 Task: Find connections with filter location Nabīnagar with filter topic #whatinspiresmewith filter profile language English with filter current company YRF-Yash Raj Films with filter school Madhav Institute of Technology and Science, Gwalior with filter industry Wineries with filter service category Print Design with filter keywords title Electrical Engineer
Action: Mouse moved to (483, 79)
Screenshot: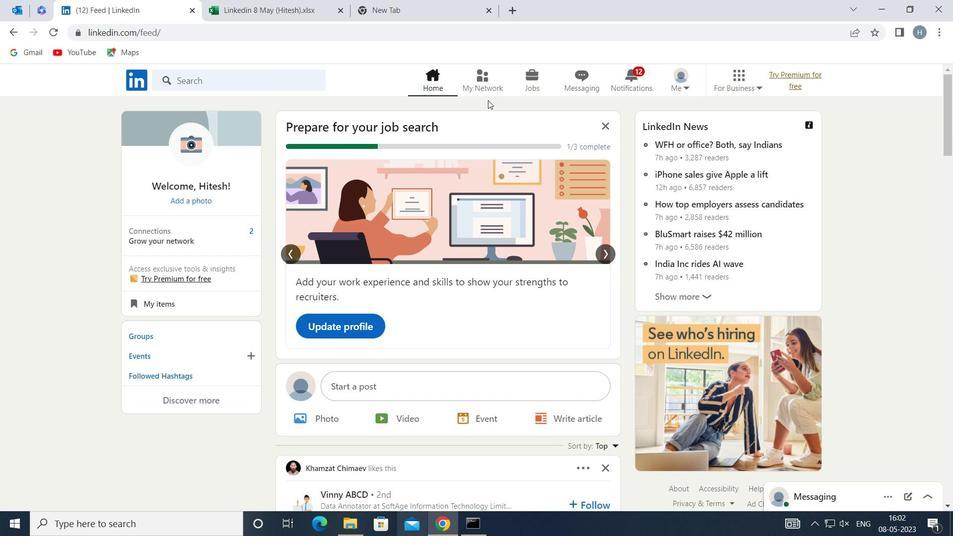
Action: Mouse pressed left at (483, 79)
Screenshot: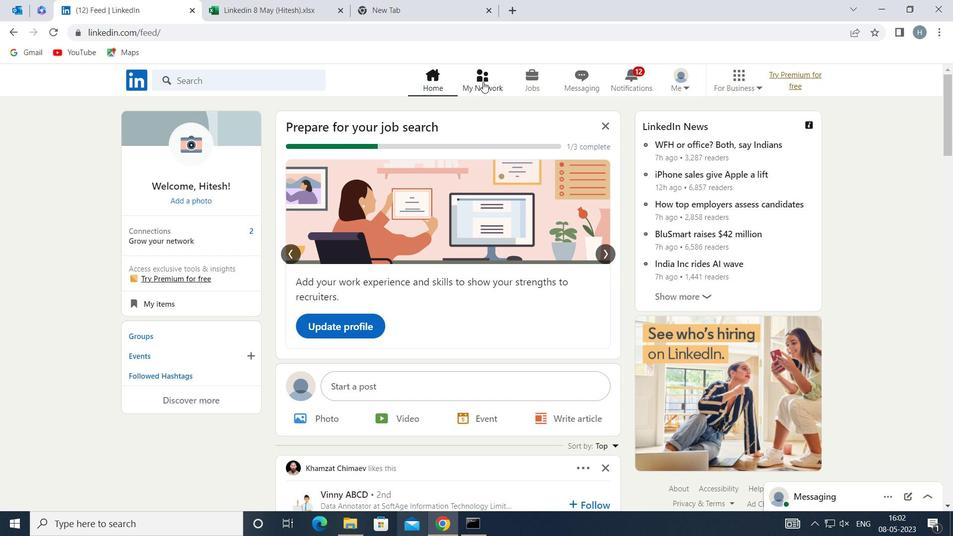 
Action: Mouse moved to (277, 149)
Screenshot: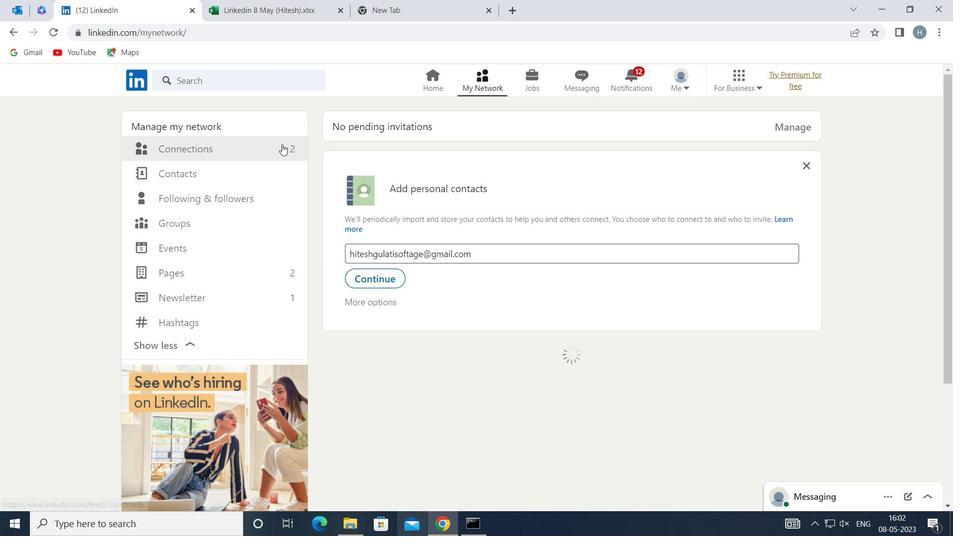 
Action: Mouse pressed left at (277, 149)
Screenshot: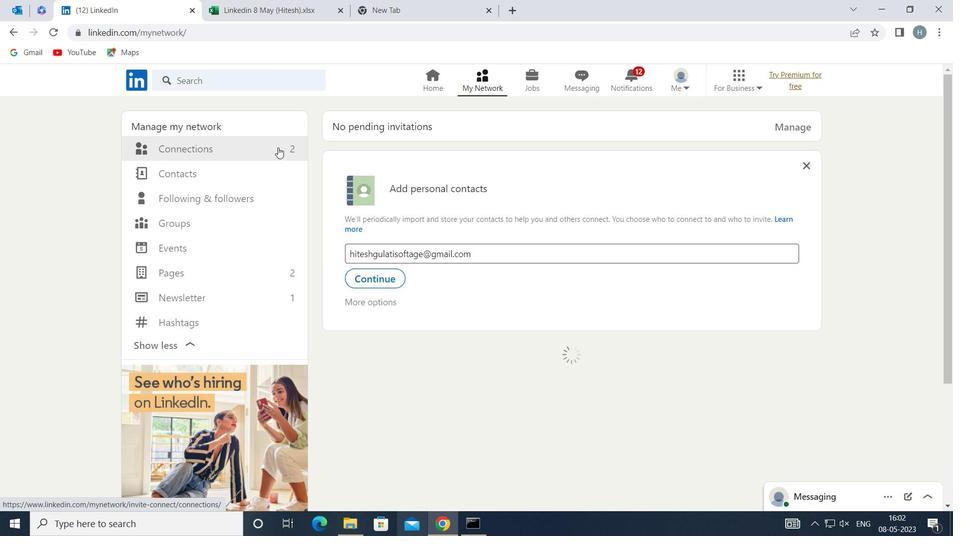 
Action: Mouse moved to (556, 148)
Screenshot: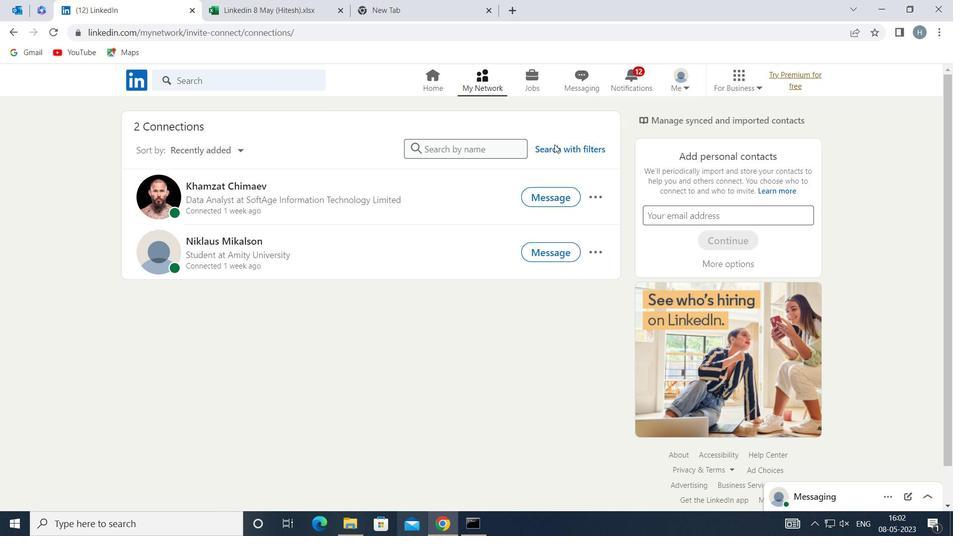 
Action: Mouse pressed left at (556, 148)
Screenshot: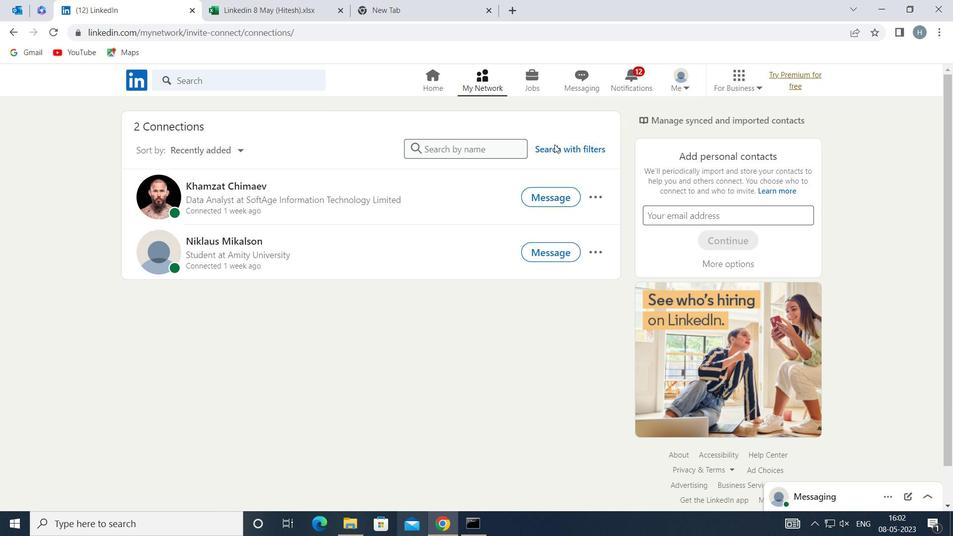 
Action: Mouse moved to (510, 122)
Screenshot: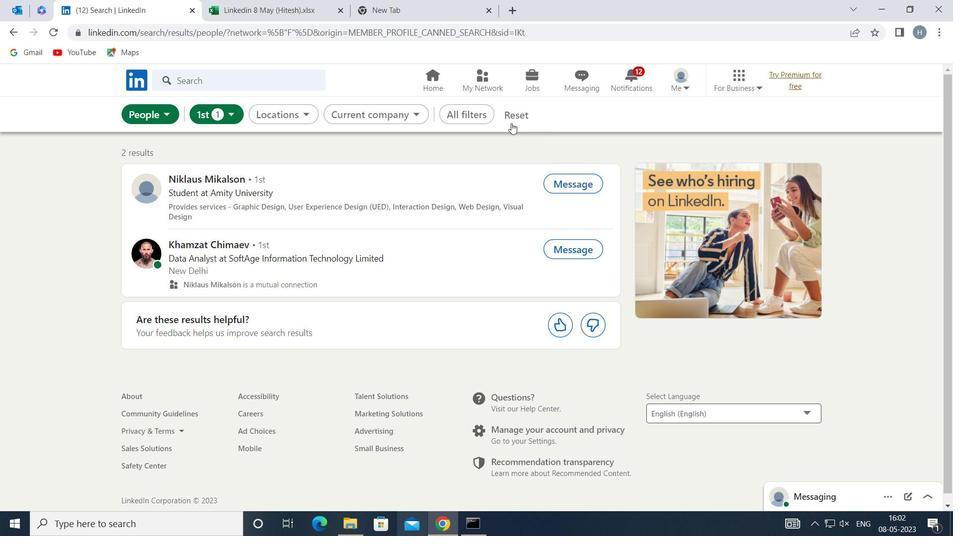
Action: Mouse pressed left at (510, 122)
Screenshot: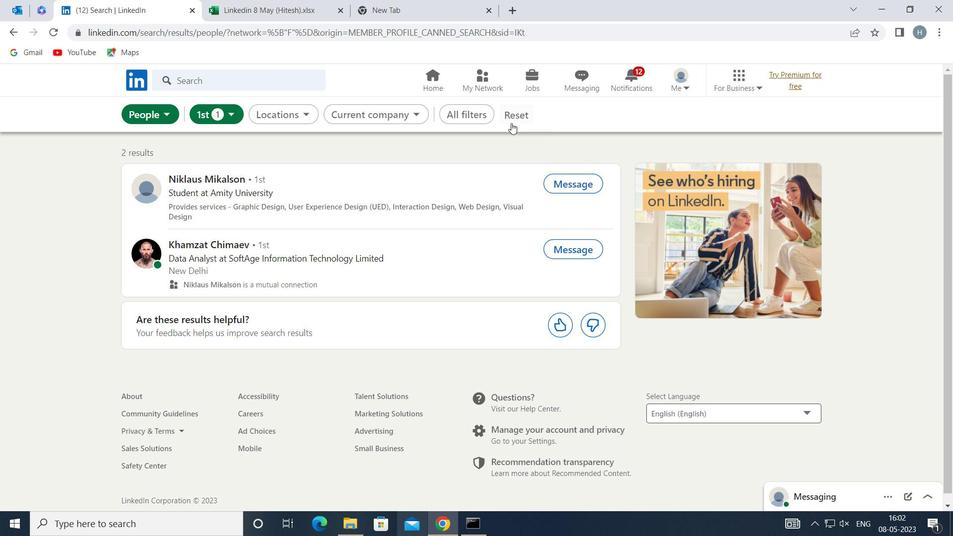 
Action: Mouse moved to (502, 116)
Screenshot: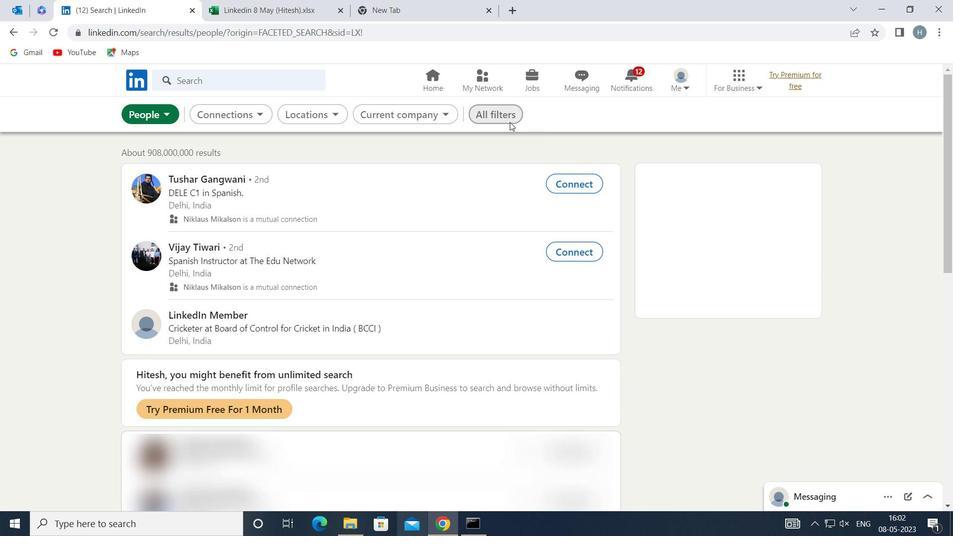 
Action: Mouse pressed left at (502, 116)
Screenshot: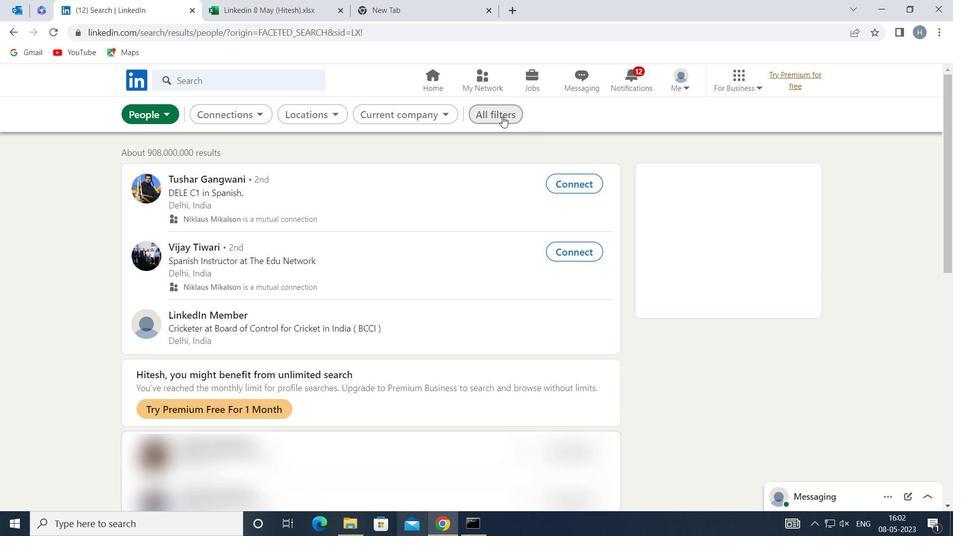 
Action: Mouse moved to (760, 230)
Screenshot: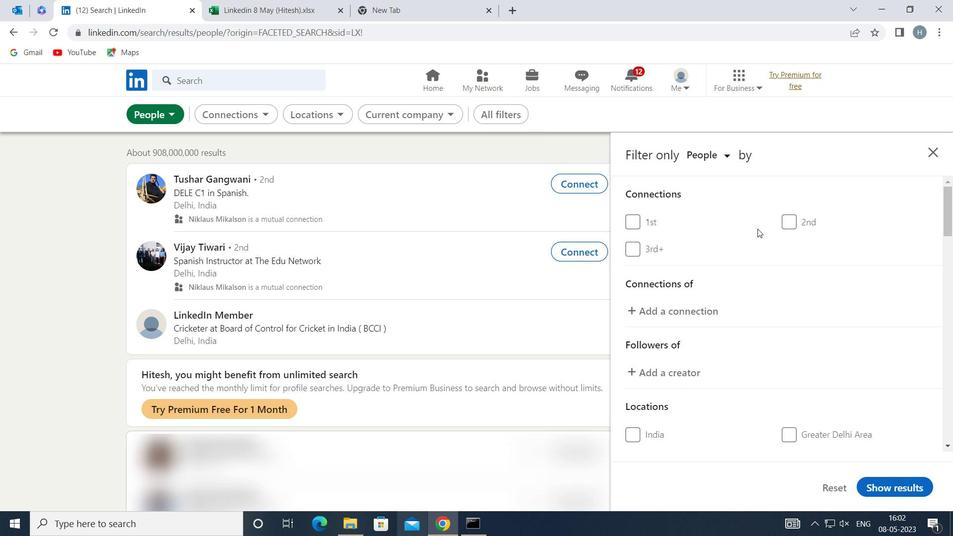 
Action: Mouse scrolled (760, 229) with delta (0, 0)
Screenshot: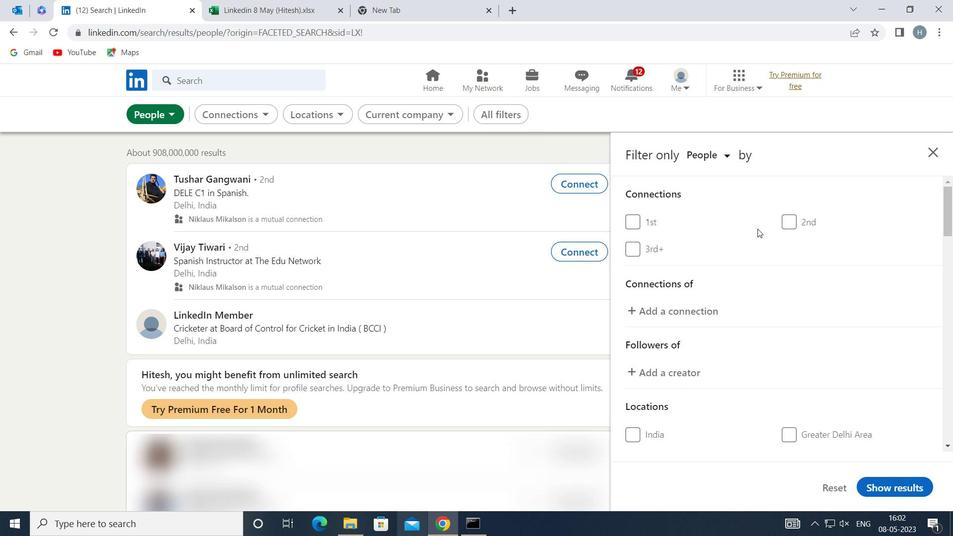 
Action: Mouse scrolled (760, 229) with delta (0, 0)
Screenshot: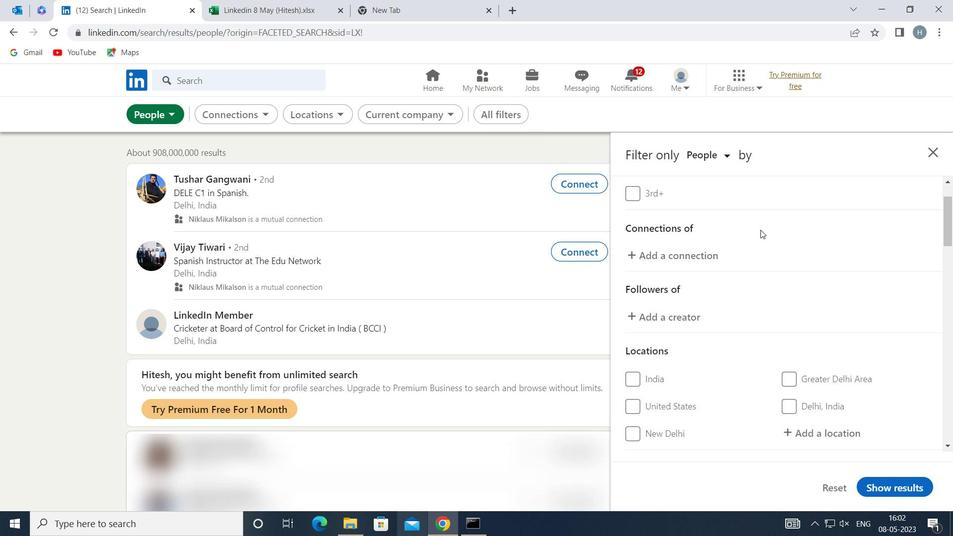 
Action: Mouse moved to (760, 230)
Screenshot: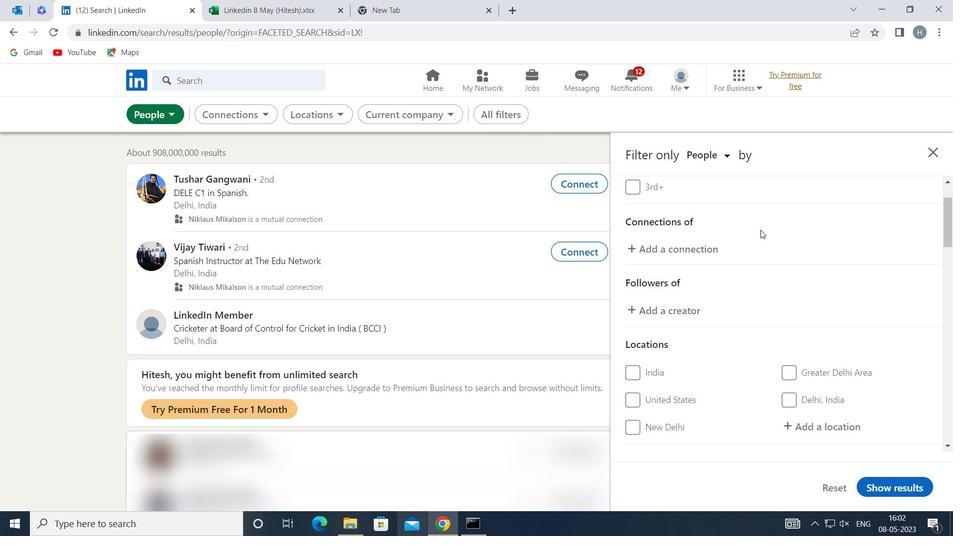 
Action: Mouse scrolled (760, 230) with delta (0, 0)
Screenshot: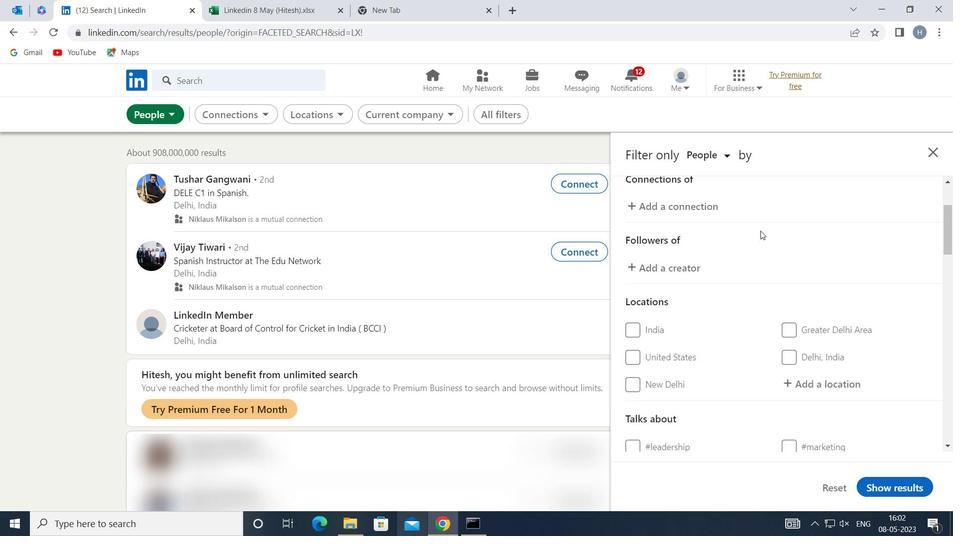 
Action: Mouse moved to (815, 299)
Screenshot: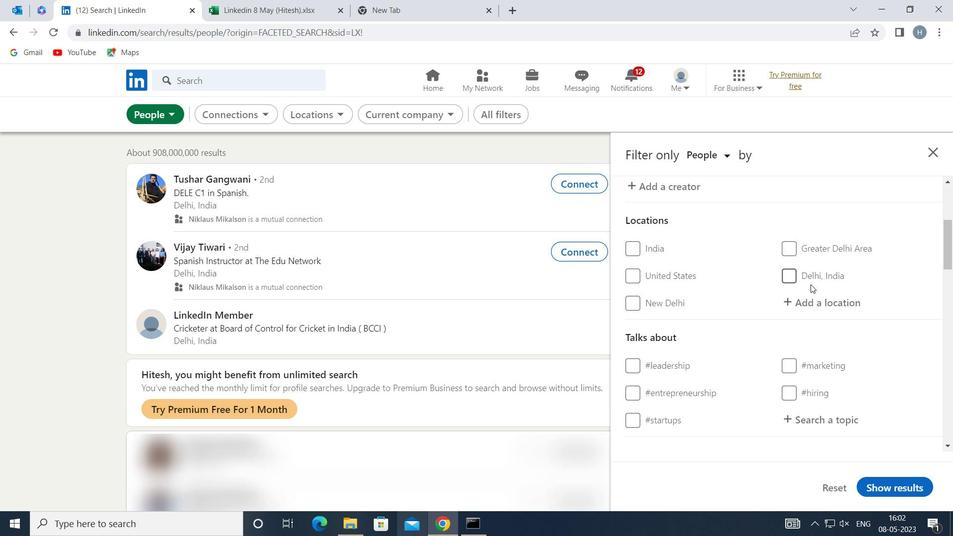 
Action: Mouse pressed left at (815, 299)
Screenshot: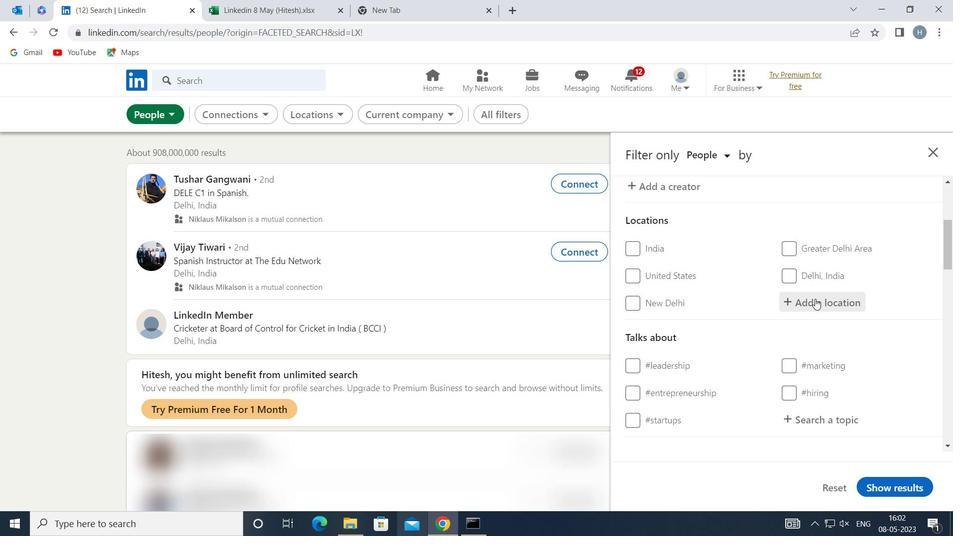 
Action: Key pressed <Key.shift>NABINAGAR
Screenshot: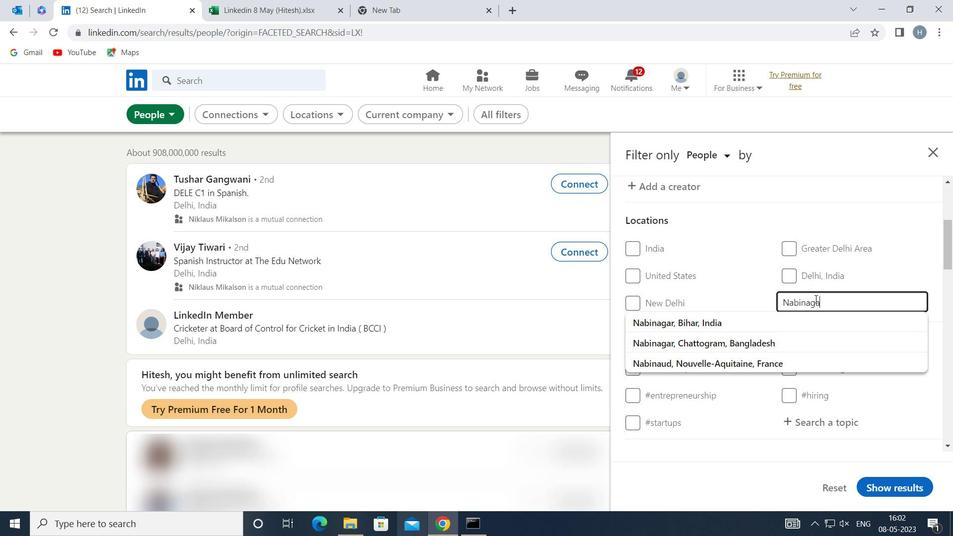 
Action: Mouse moved to (900, 257)
Screenshot: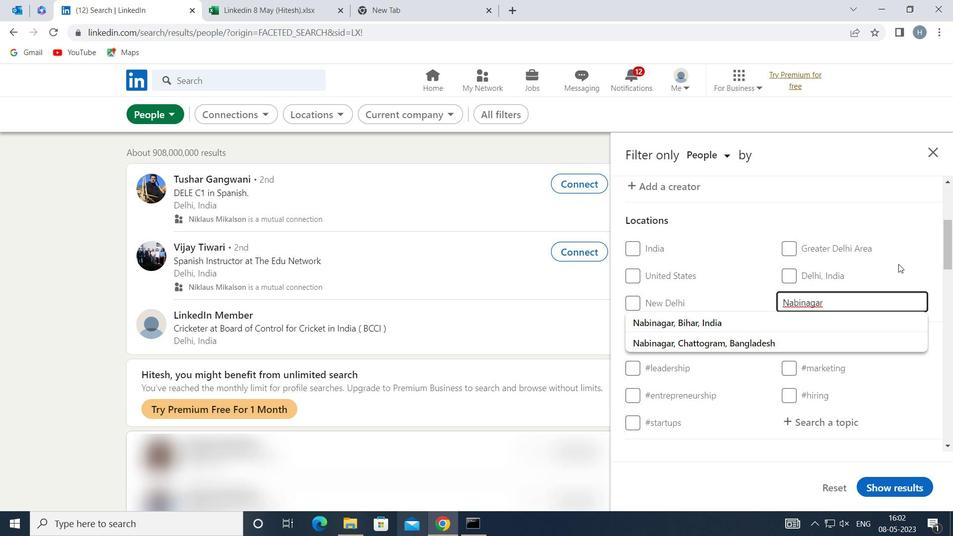 
Action: Mouse pressed left at (900, 257)
Screenshot: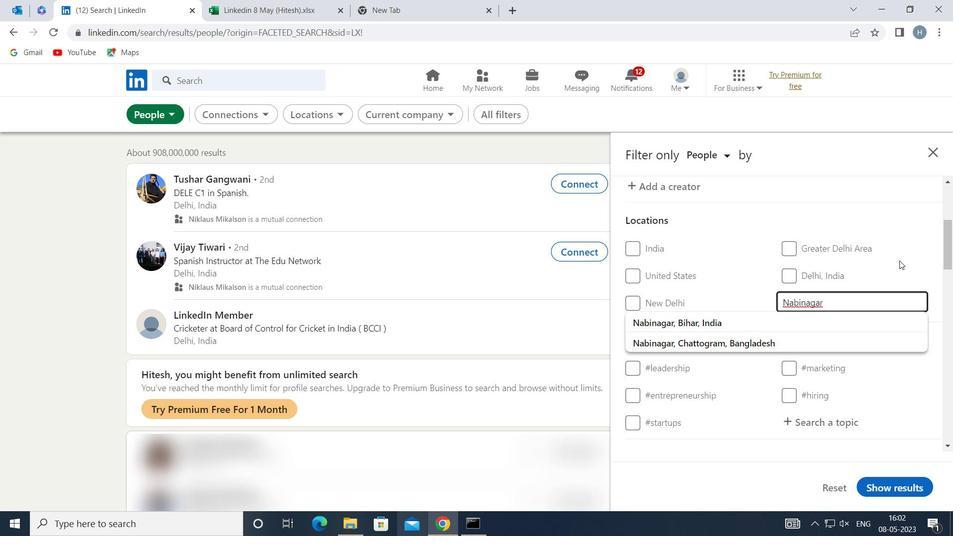 
Action: Mouse moved to (879, 266)
Screenshot: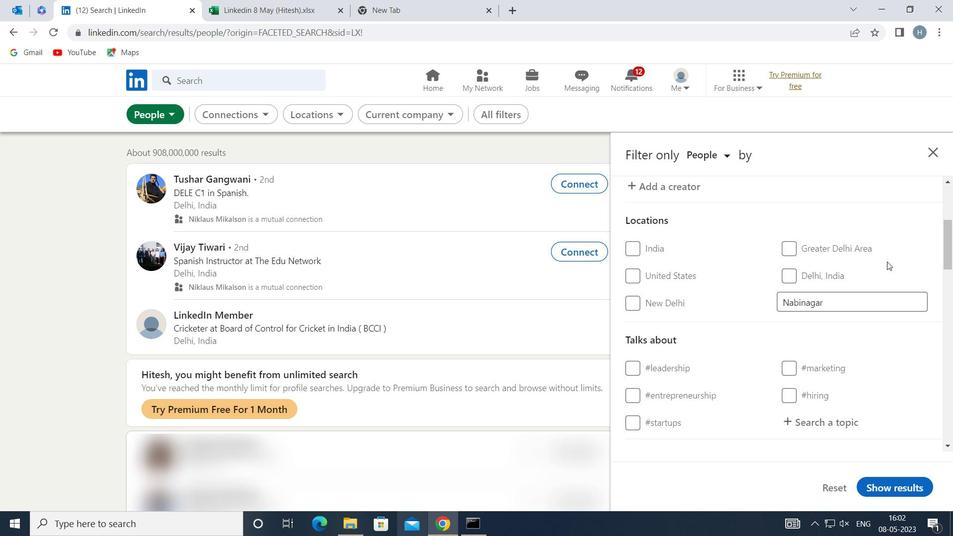 
Action: Mouse scrolled (879, 266) with delta (0, 0)
Screenshot: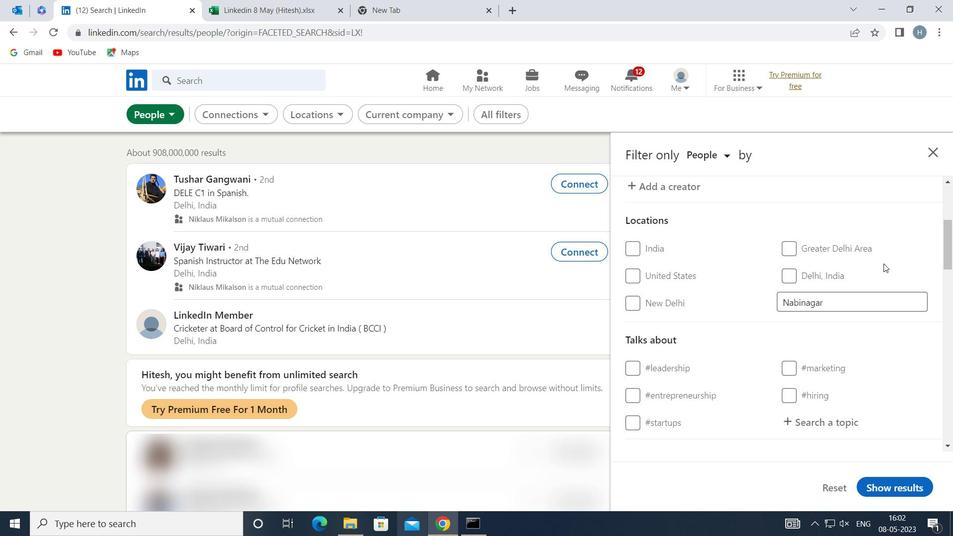 
Action: Mouse moved to (878, 268)
Screenshot: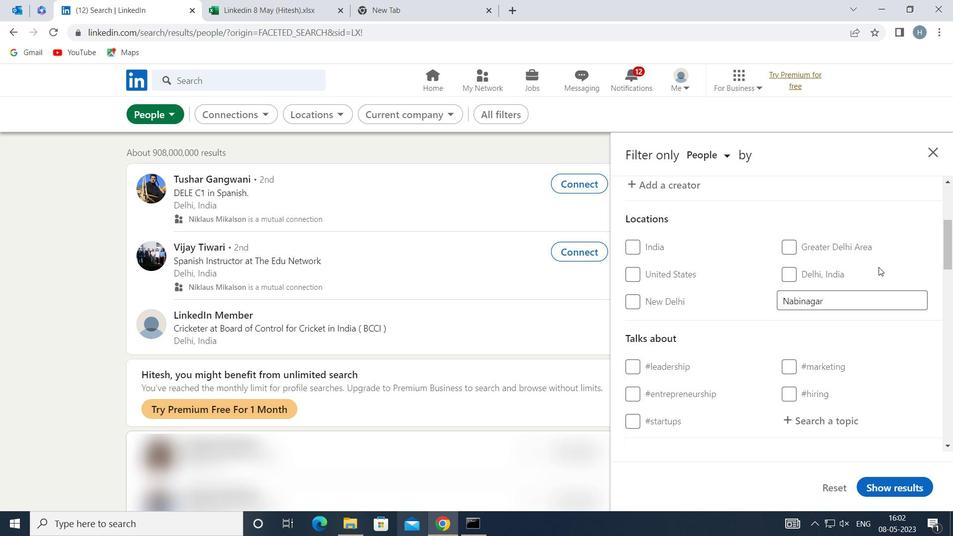 
Action: Mouse scrolled (878, 268) with delta (0, 0)
Screenshot: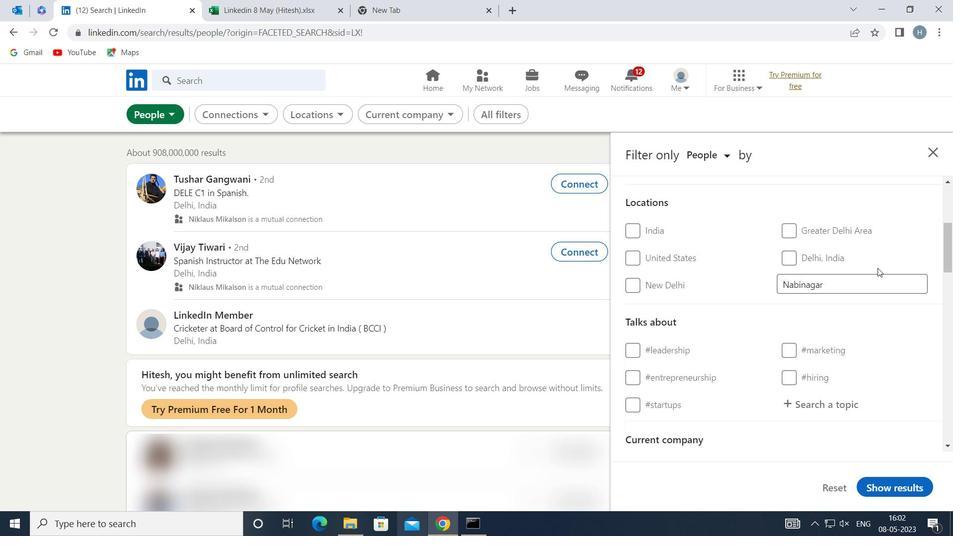 
Action: Mouse moved to (847, 294)
Screenshot: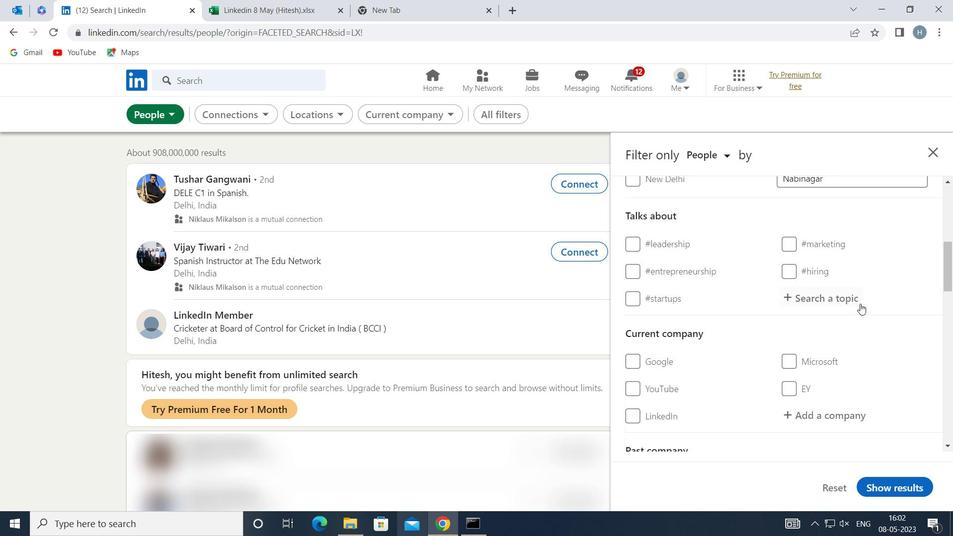 
Action: Mouse pressed left at (847, 294)
Screenshot: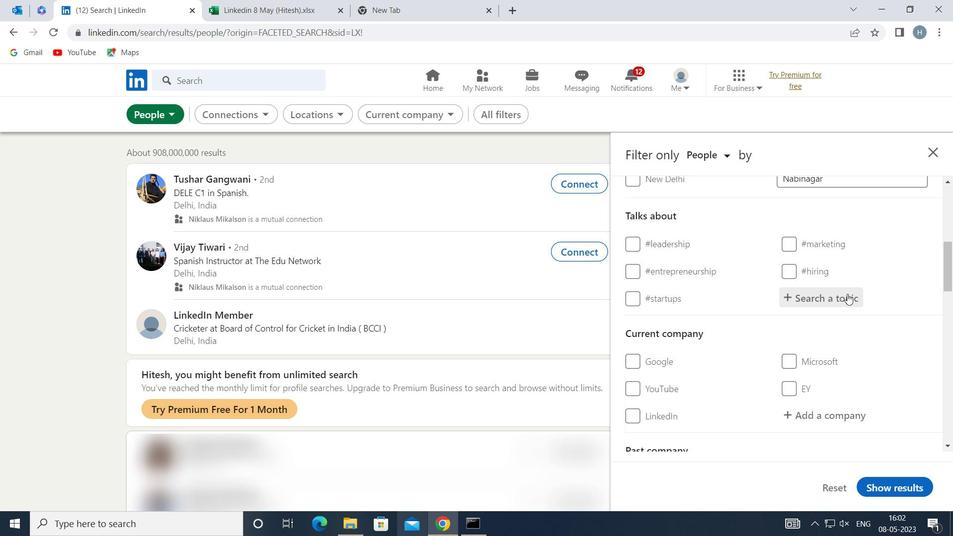 
Action: Key pressed <Key.shift>WHATINSPIRESME
Screenshot: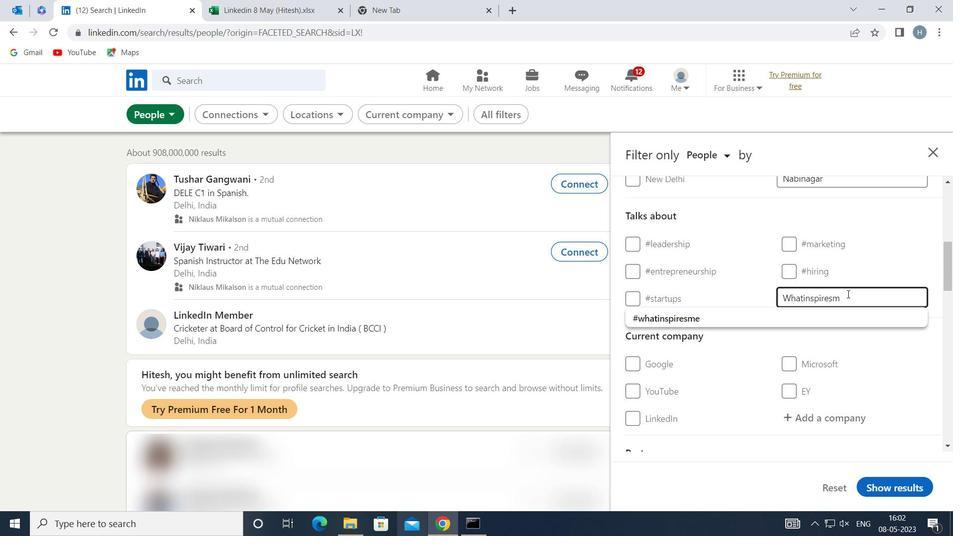 
Action: Mouse moved to (774, 317)
Screenshot: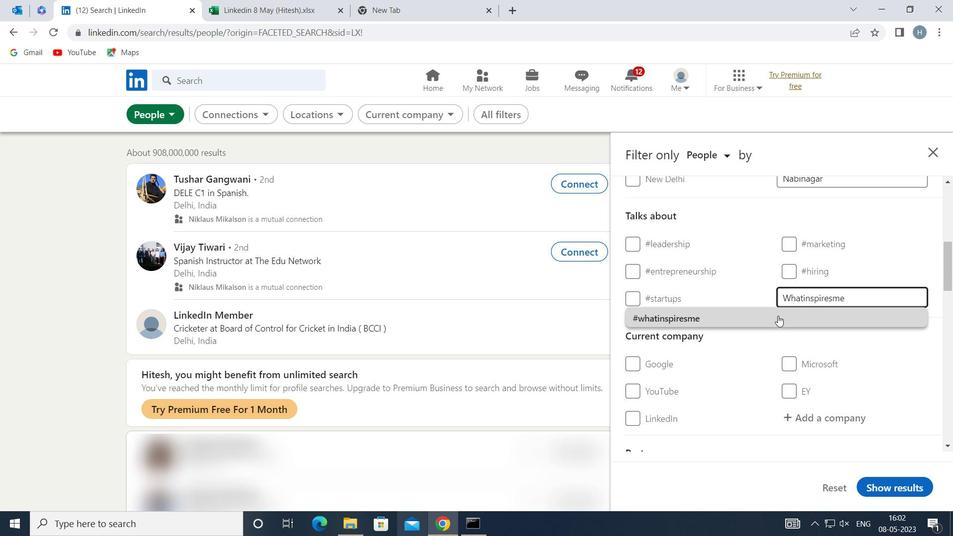 
Action: Mouse pressed left at (774, 317)
Screenshot: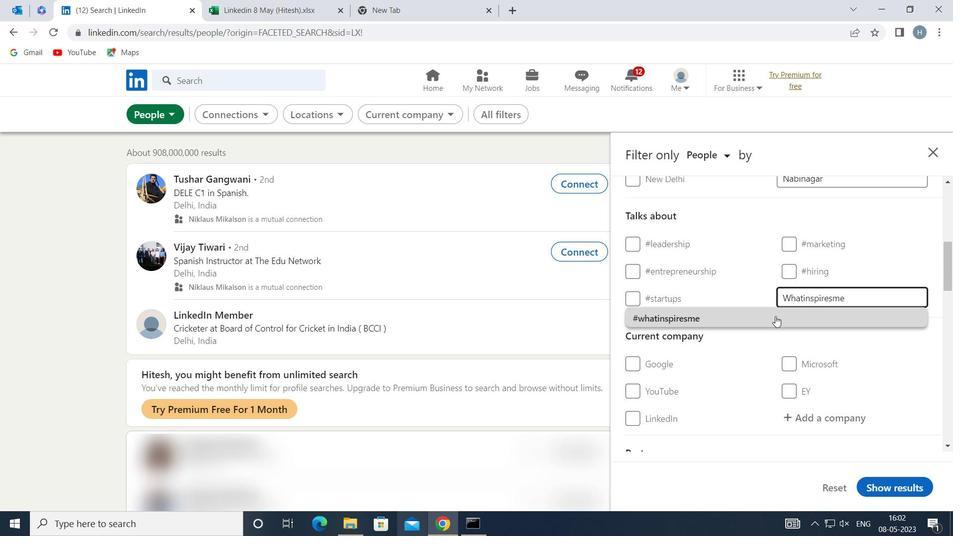 
Action: Mouse moved to (749, 318)
Screenshot: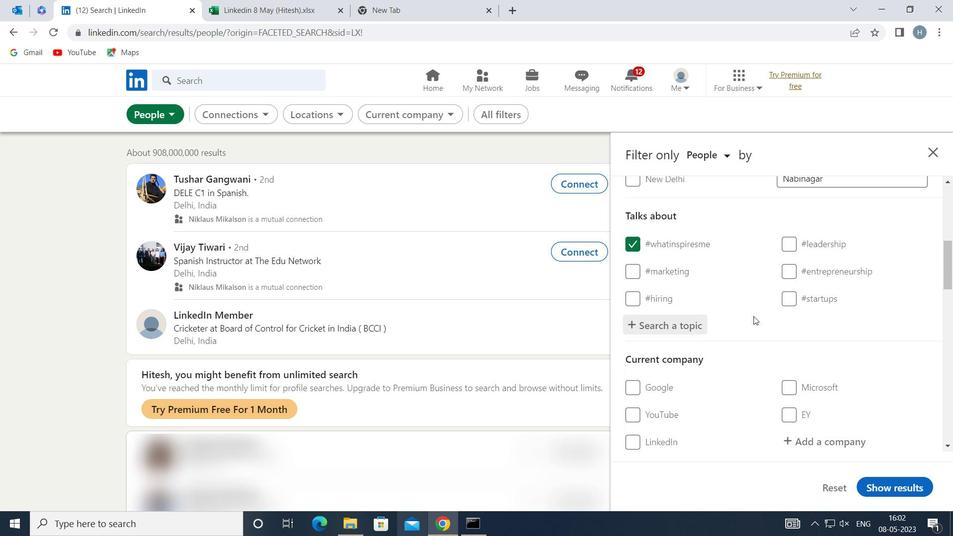 
Action: Mouse scrolled (749, 317) with delta (0, 0)
Screenshot: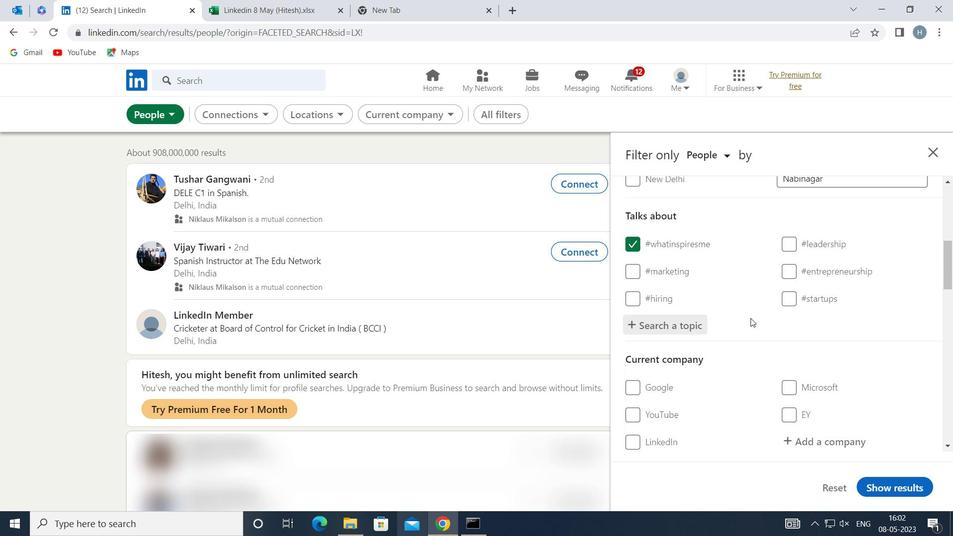 
Action: Mouse moved to (749, 318)
Screenshot: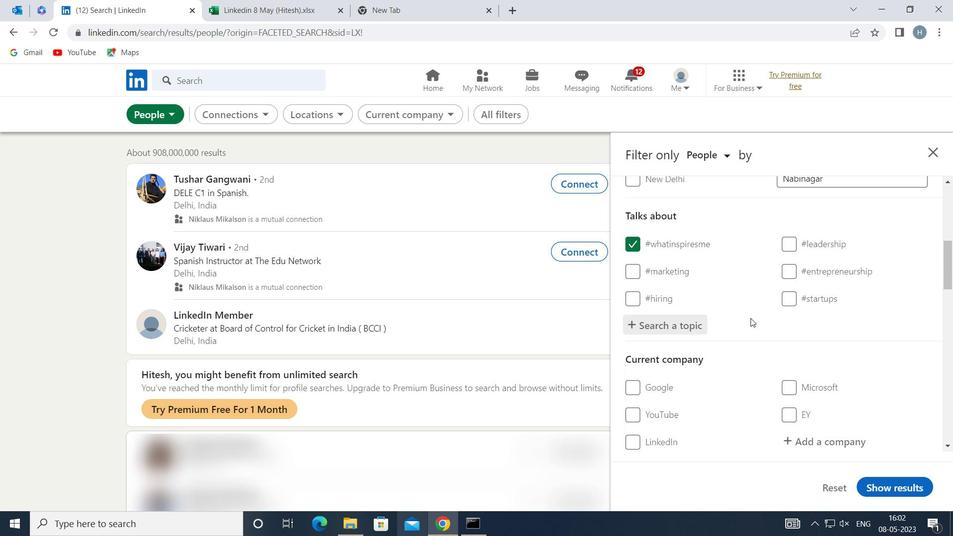 
Action: Mouse scrolled (749, 318) with delta (0, 0)
Screenshot: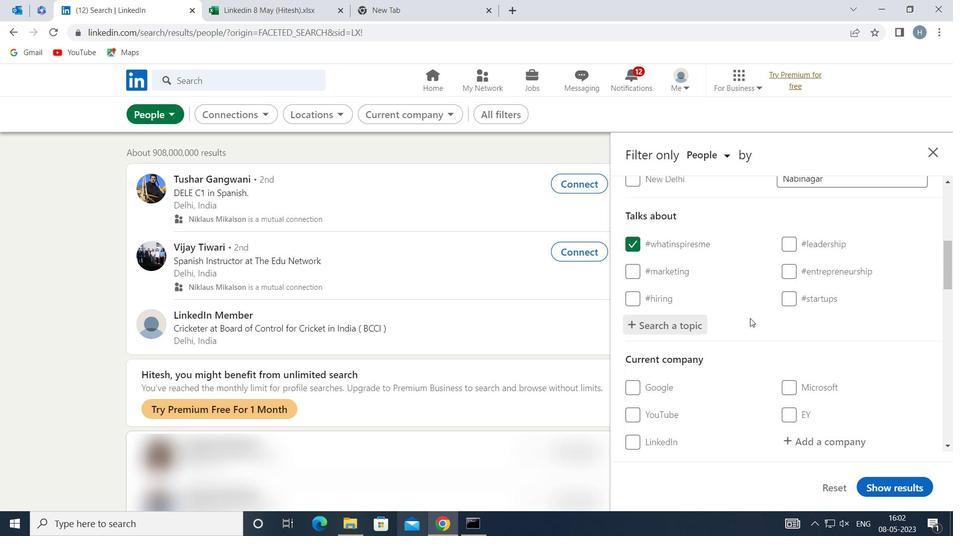 
Action: Mouse scrolled (749, 318) with delta (0, 0)
Screenshot: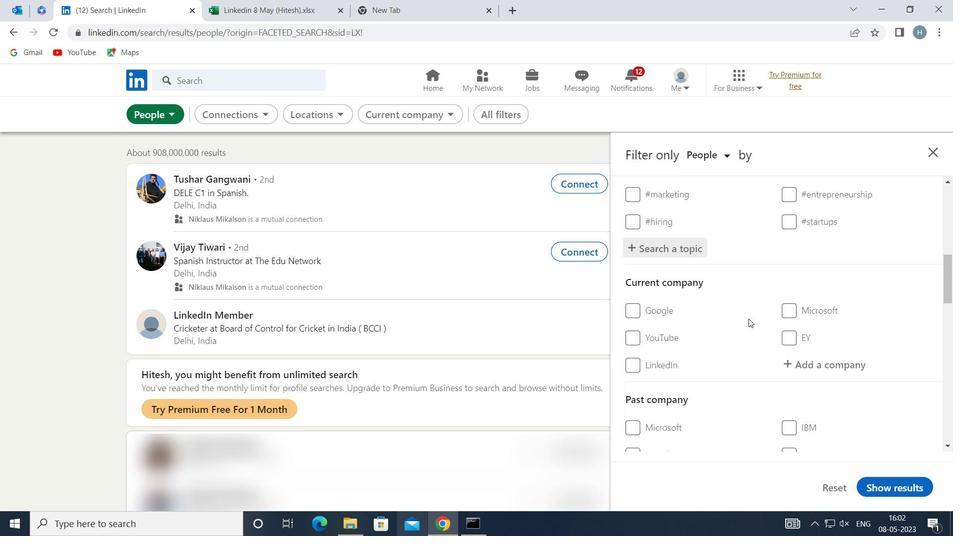 
Action: Mouse moved to (759, 305)
Screenshot: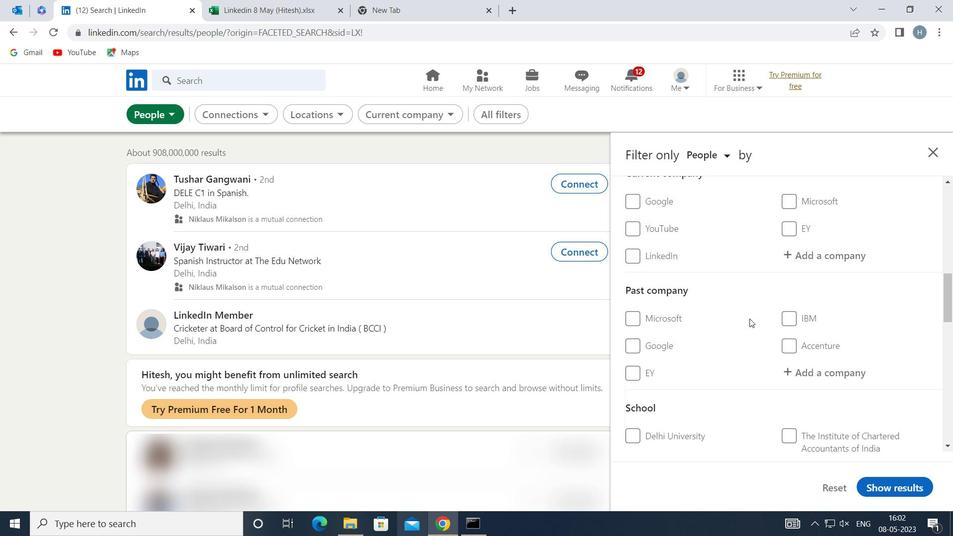 
Action: Mouse scrolled (759, 304) with delta (0, 0)
Screenshot: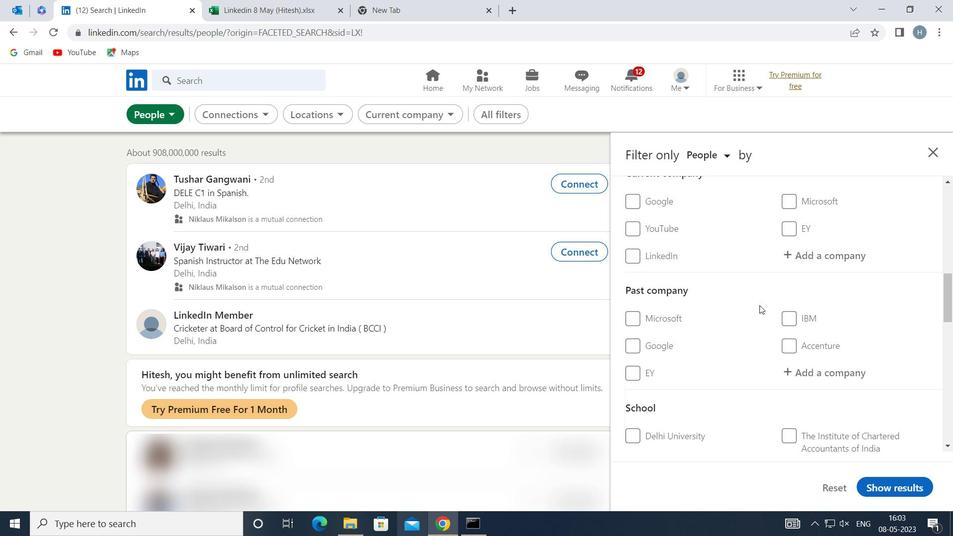 
Action: Mouse scrolled (759, 304) with delta (0, 0)
Screenshot: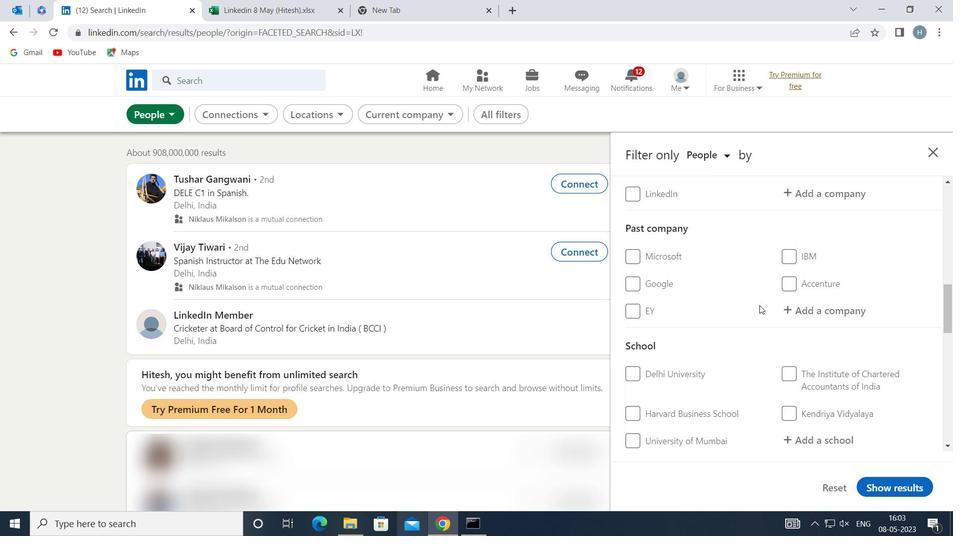 
Action: Mouse scrolled (759, 304) with delta (0, 0)
Screenshot: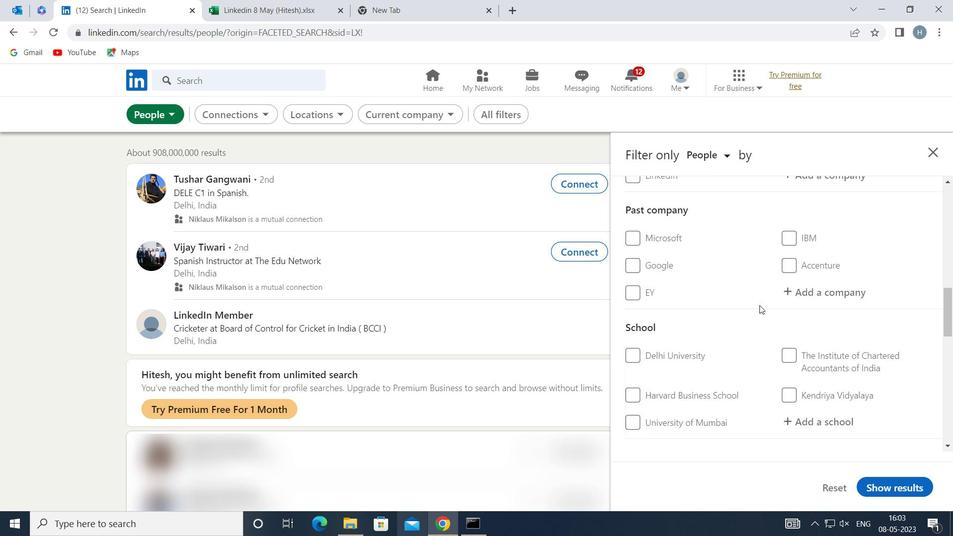 
Action: Mouse scrolled (759, 304) with delta (0, 0)
Screenshot: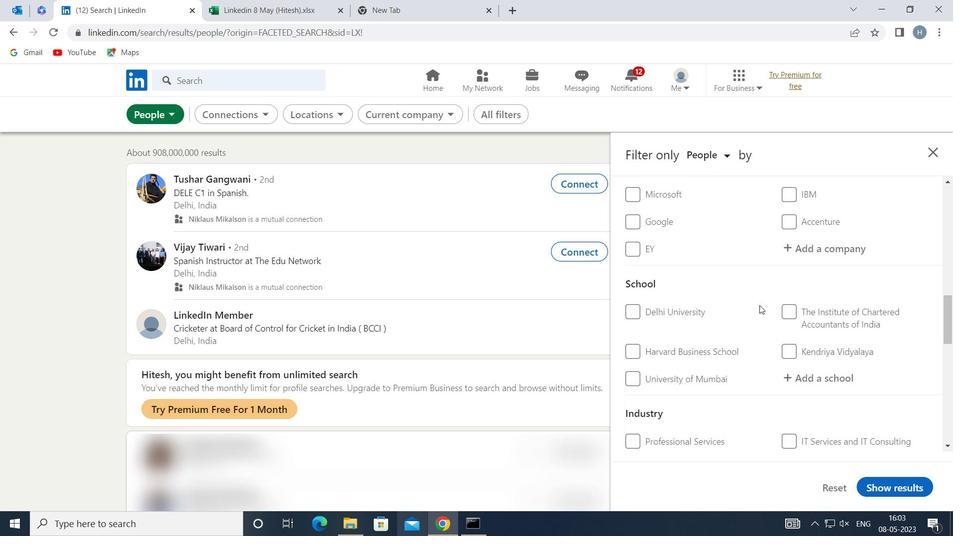 
Action: Mouse scrolled (759, 304) with delta (0, 0)
Screenshot: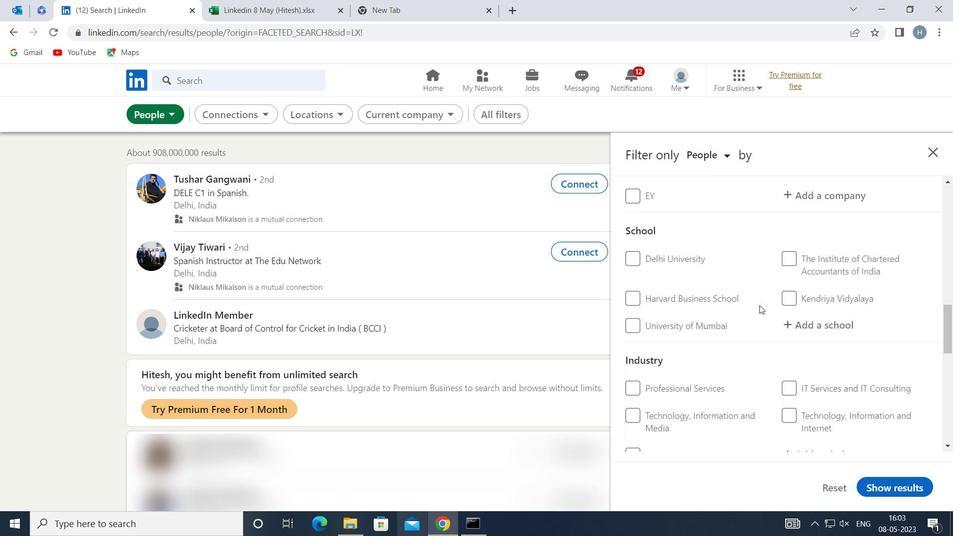 
Action: Mouse moved to (757, 305)
Screenshot: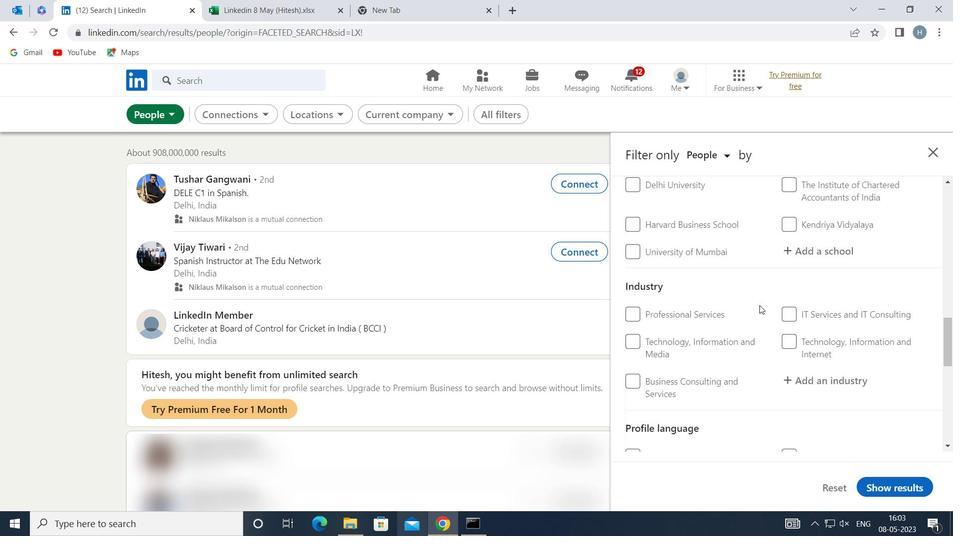 
Action: Mouse scrolled (757, 304) with delta (0, 0)
Screenshot: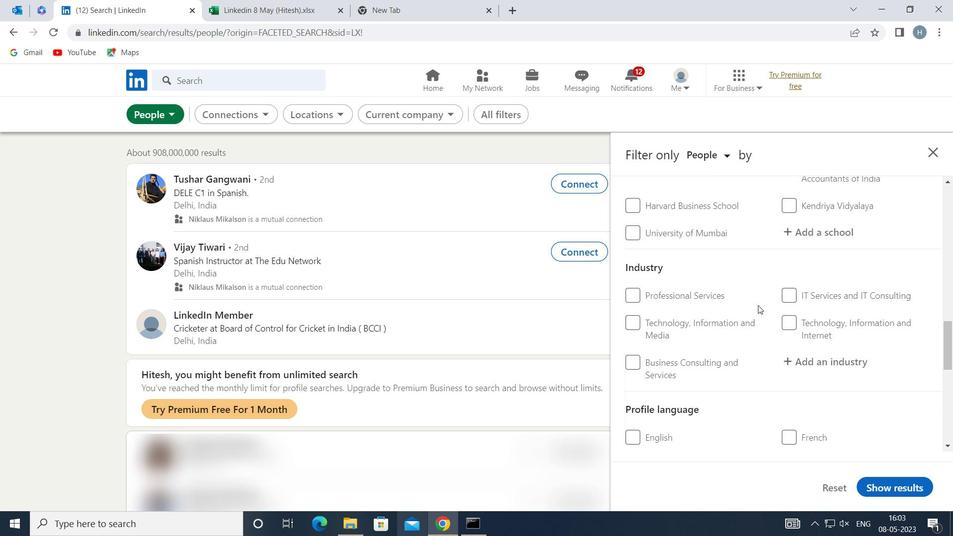
Action: Mouse moved to (636, 333)
Screenshot: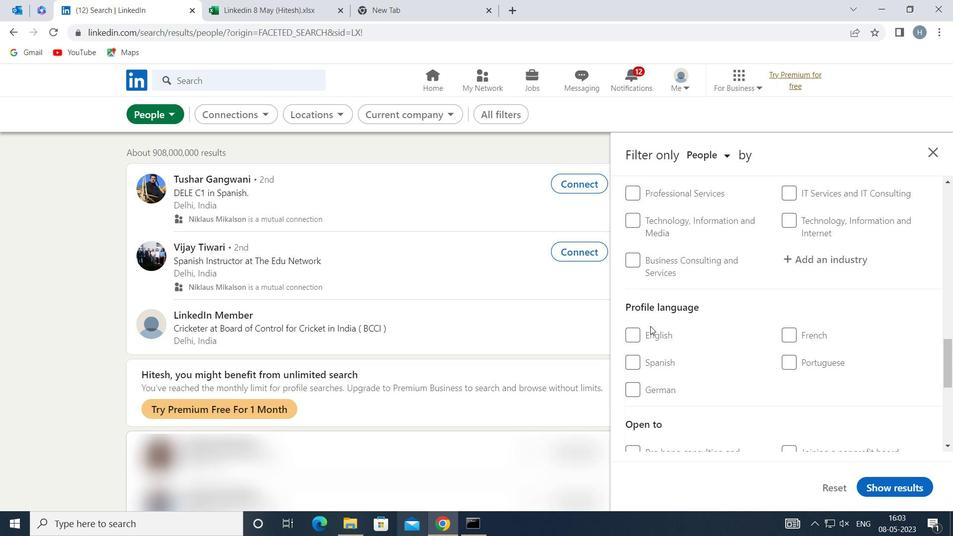 
Action: Mouse pressed left at (636, 333)
Screenshot: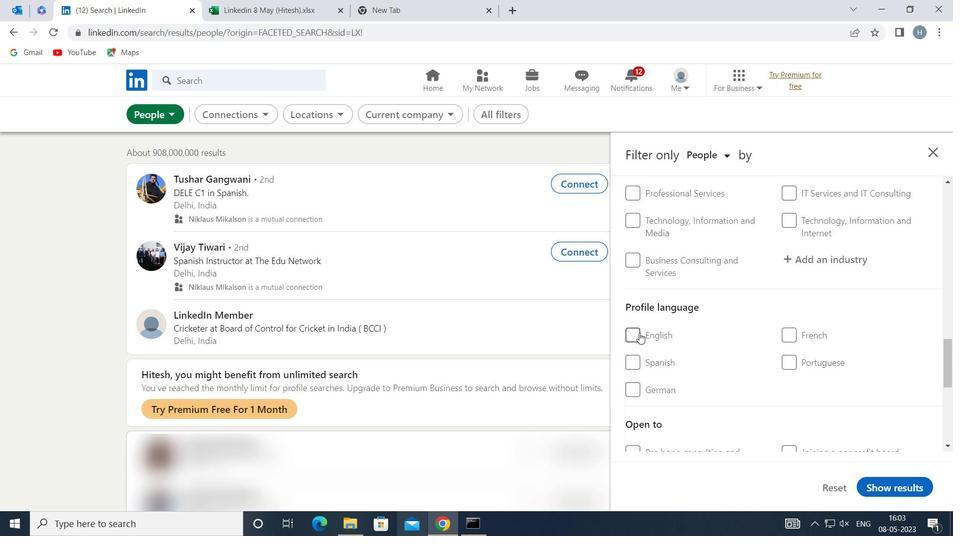 
Action: Mouse moved to (749, 318)
Screenshot: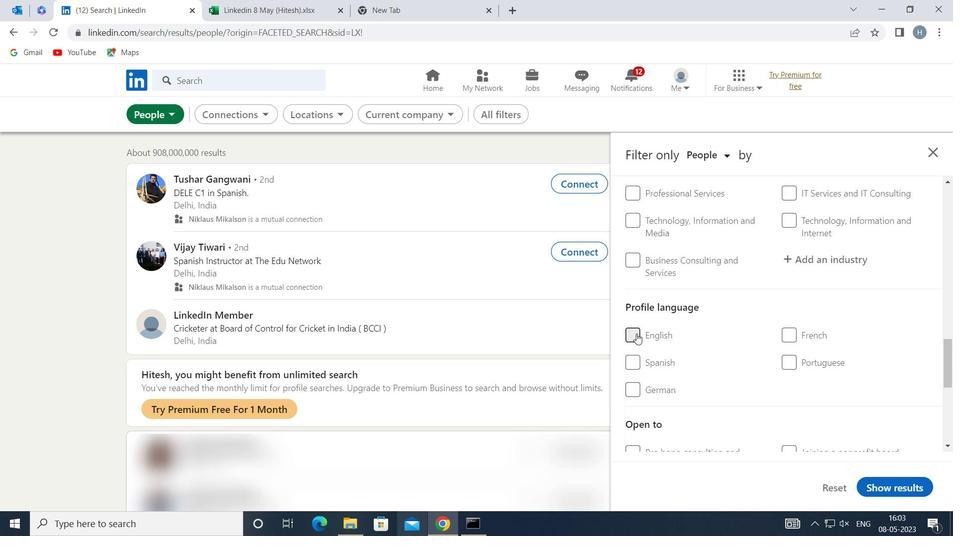 
Action: Mouse scrolled (749, 319) with delta (0, 0)
Screenshot: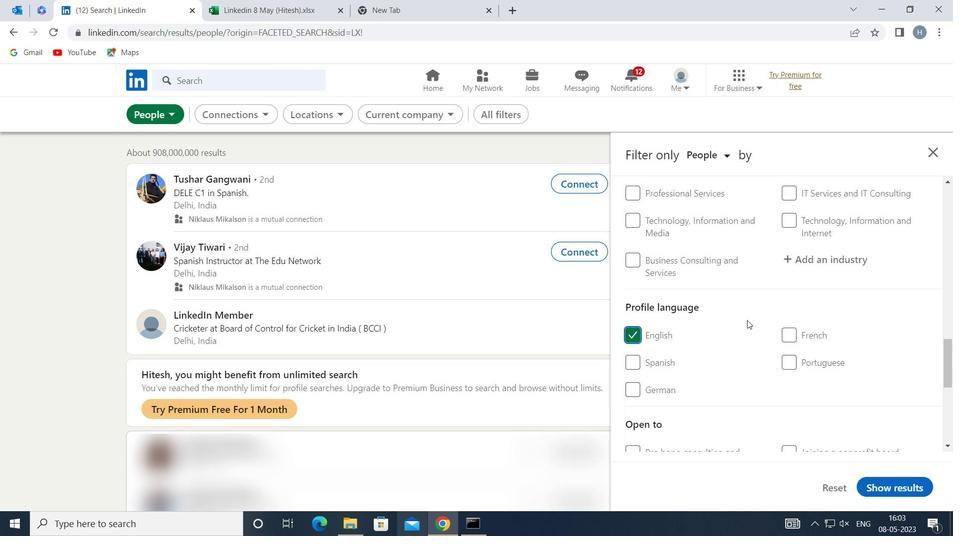 
Action: Mouse moved to (750, 318)
Screenshot: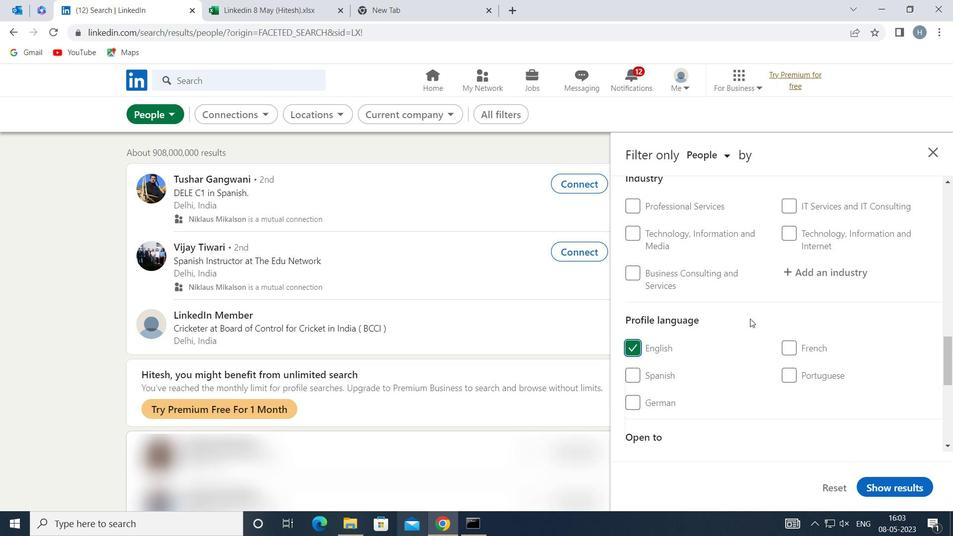 
Action: Mouse scrolled (750, 318) with delta (0, 0)
Screenshot: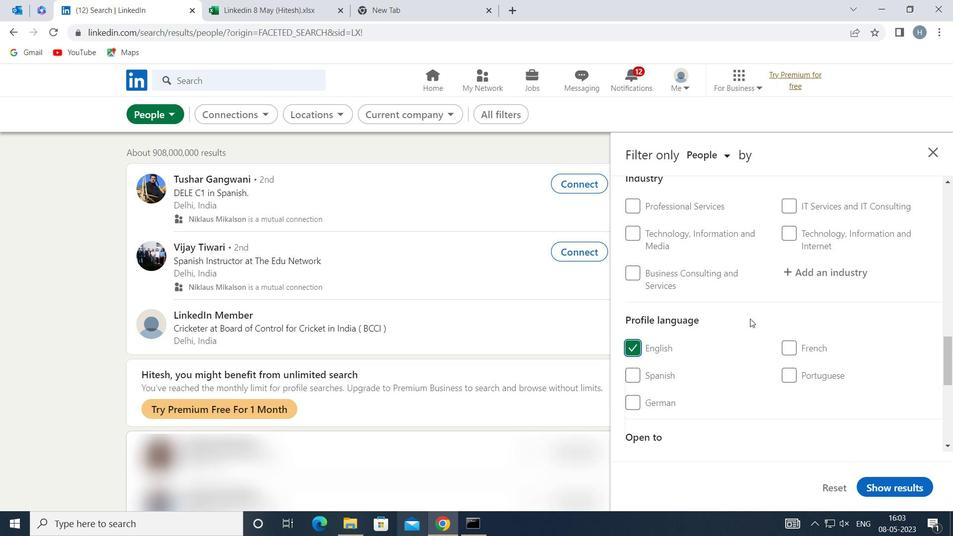 
Action: Mouse scrolled (750, 318) with delta (0, 0)
Screenshot: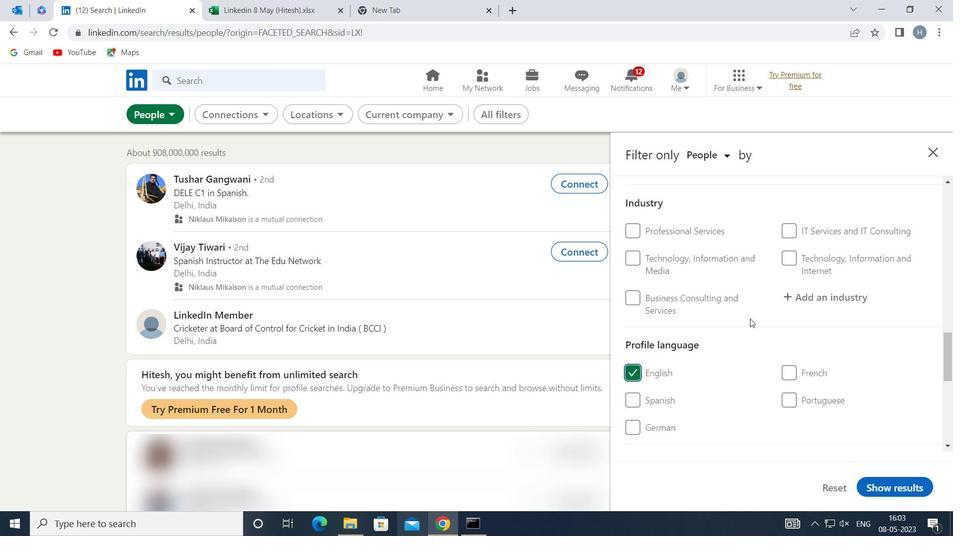 
Action: Mouse scrolled (750, 318) with delta (0, 0)
Screenshot: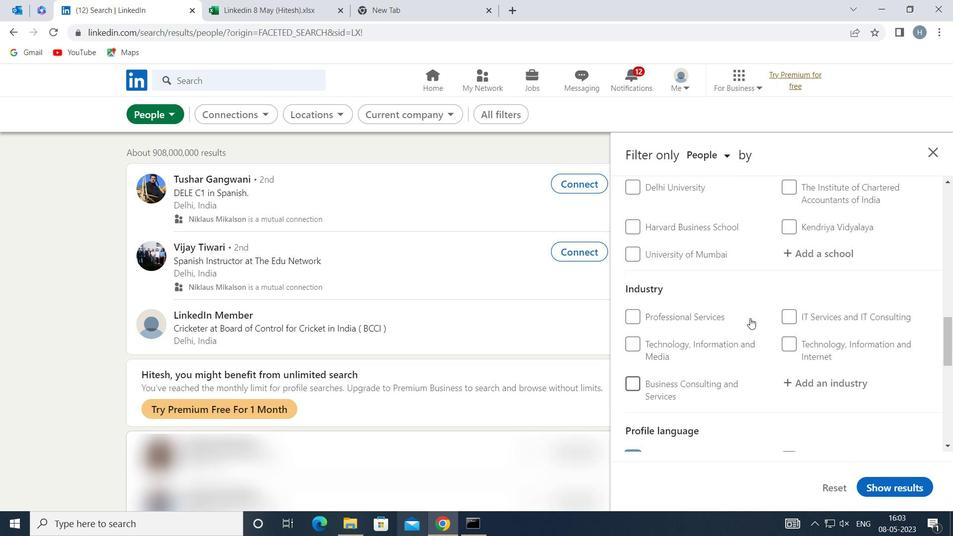 
Action: Mouse scrolled (750, 318) with delta (0, 0)
Screenshot: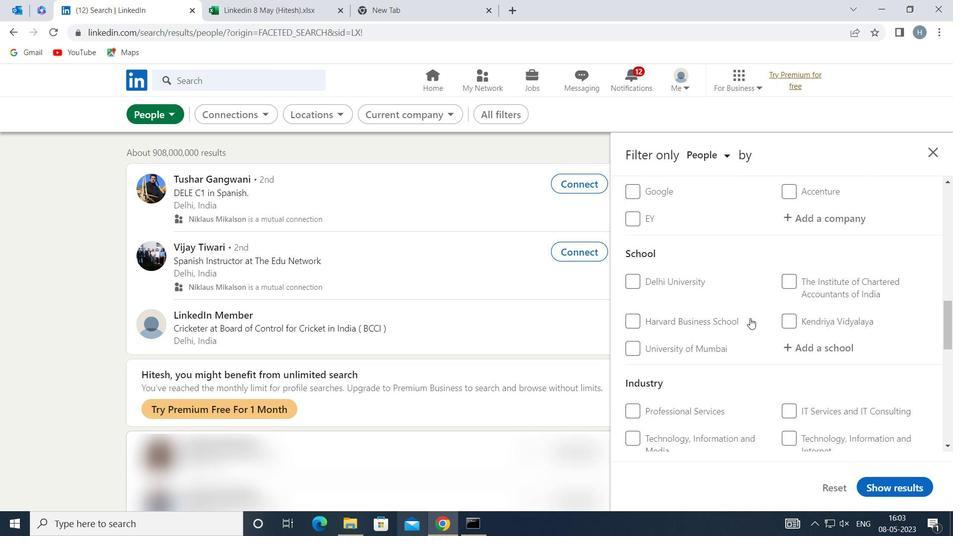 
Action: Mouse scrolled (750, 318) with delta (0, 0)
Screenshot: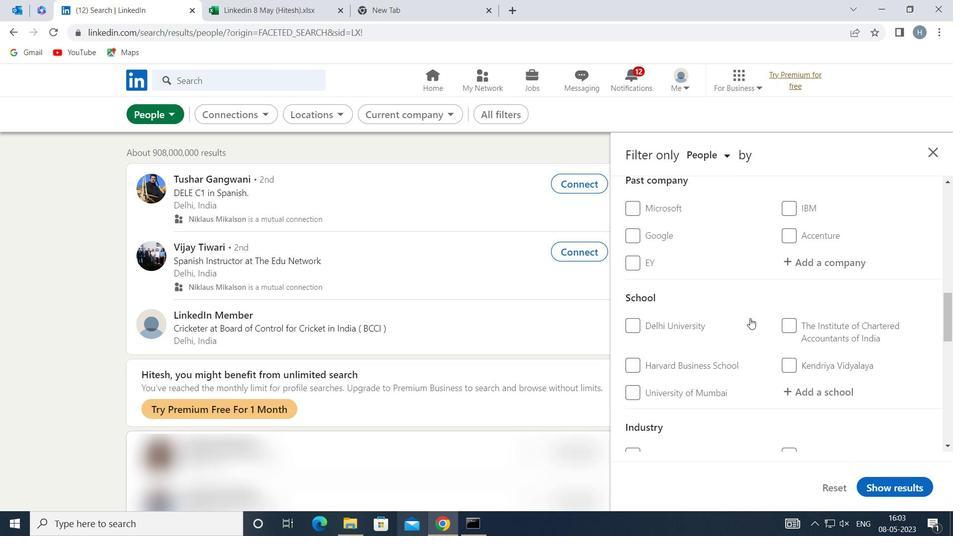 
Action: Mouse scrolled (750, 318) with delta (0, 0)
Screenshot: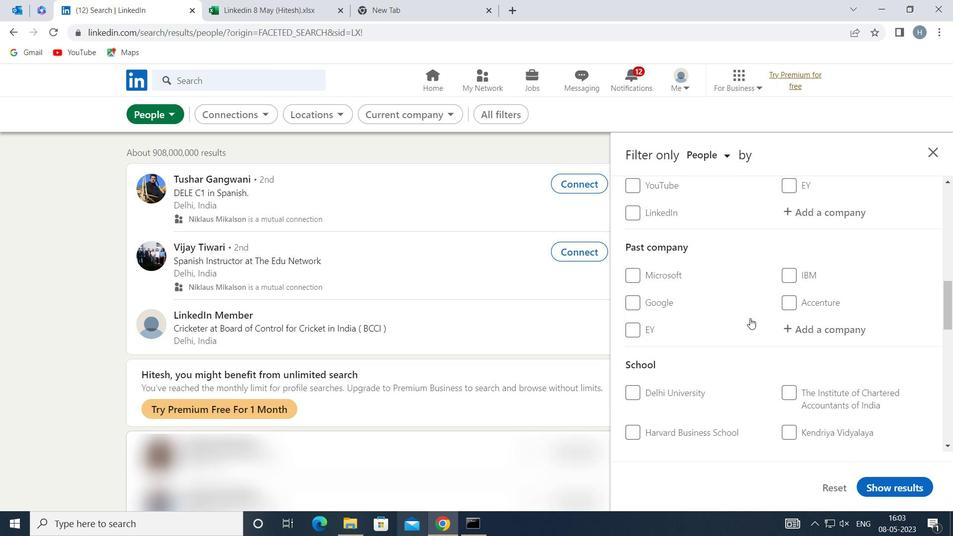 
Action: Mouse moved to (826, 319)
Screenshot: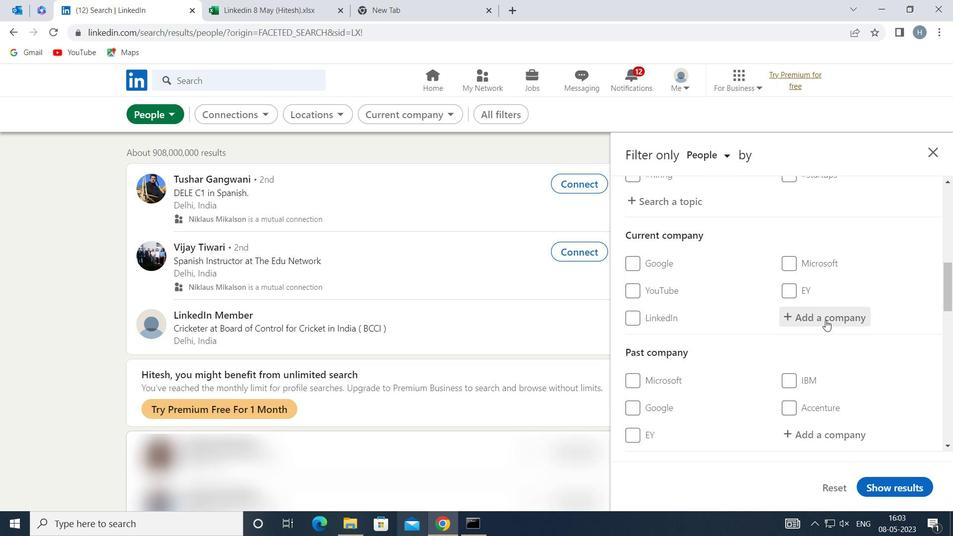 
Action: Mouse pressed left at (826, 319)
Screenshot: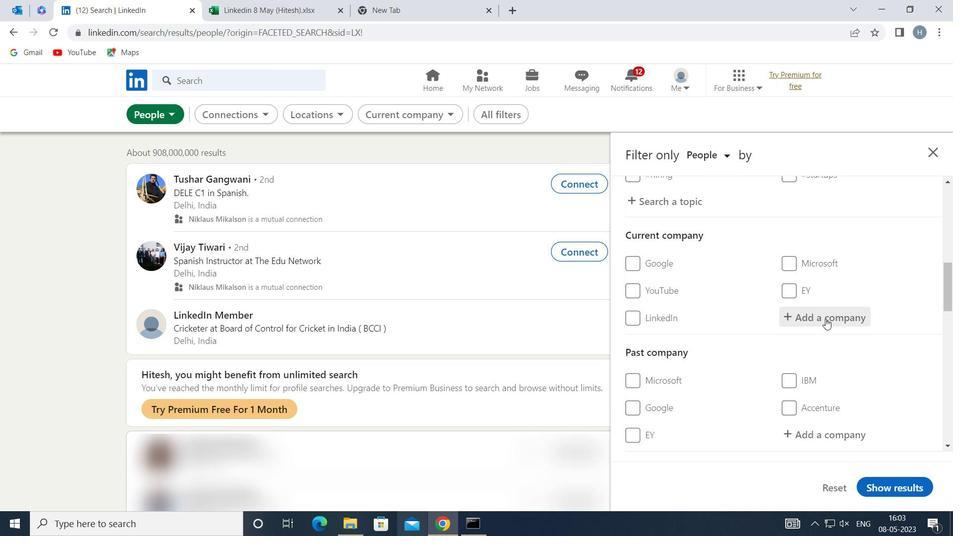 
Action: Key pressed <Key.shift><Key.shift>YRF<Key.space><Key.shift>Y<Key.shift>ASH
Screenshot: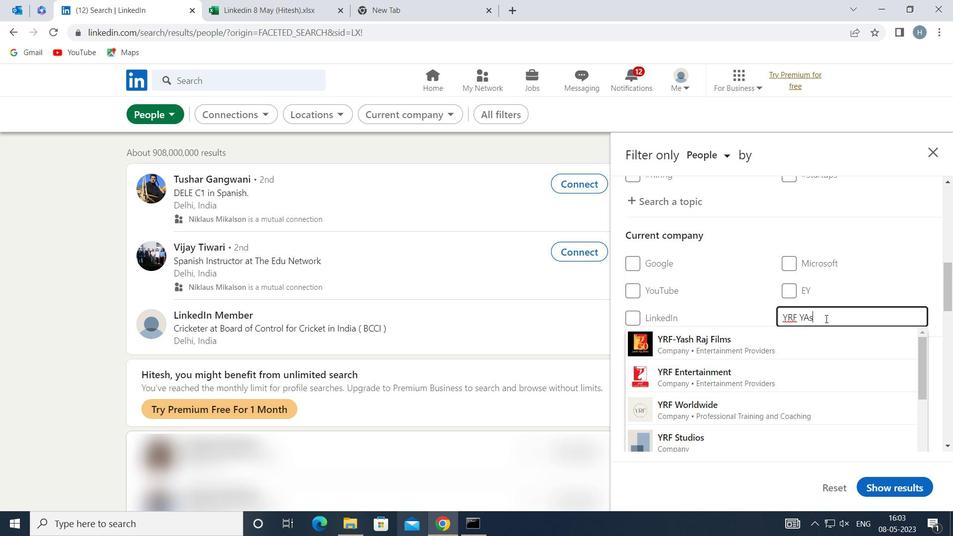
Action: Mouse moved to (833, 345)
Screenshot: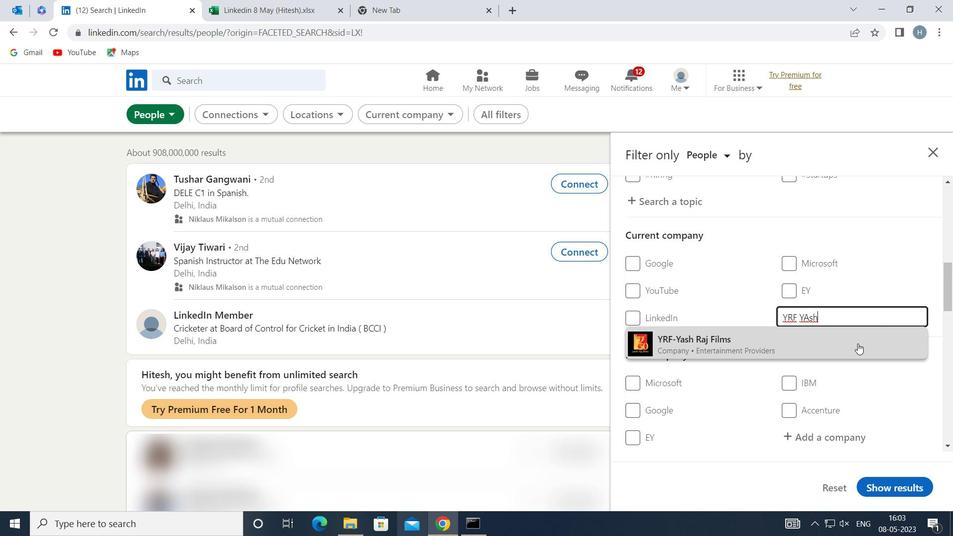 
Action: Mouse pressed left at (833, 345)
Screenshot: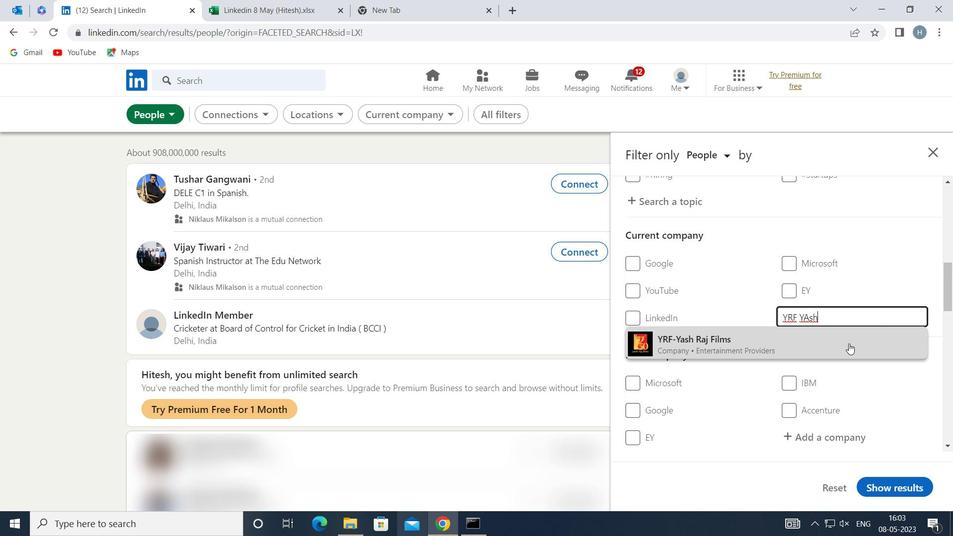 
Action: Mouse moved to (832, 344)
Screenshot: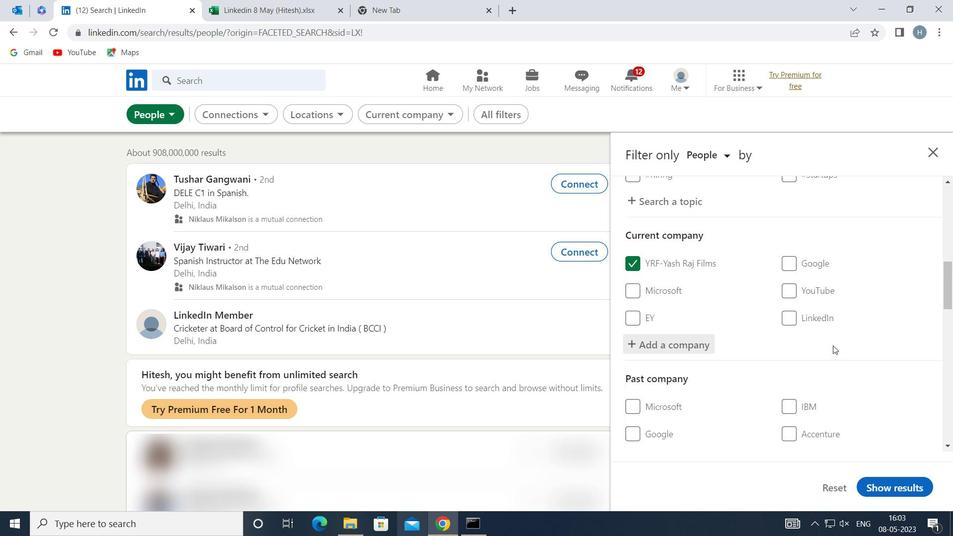 
Action: Mouse scrolled (832, 344) with delta (0, 0)
Screenshot: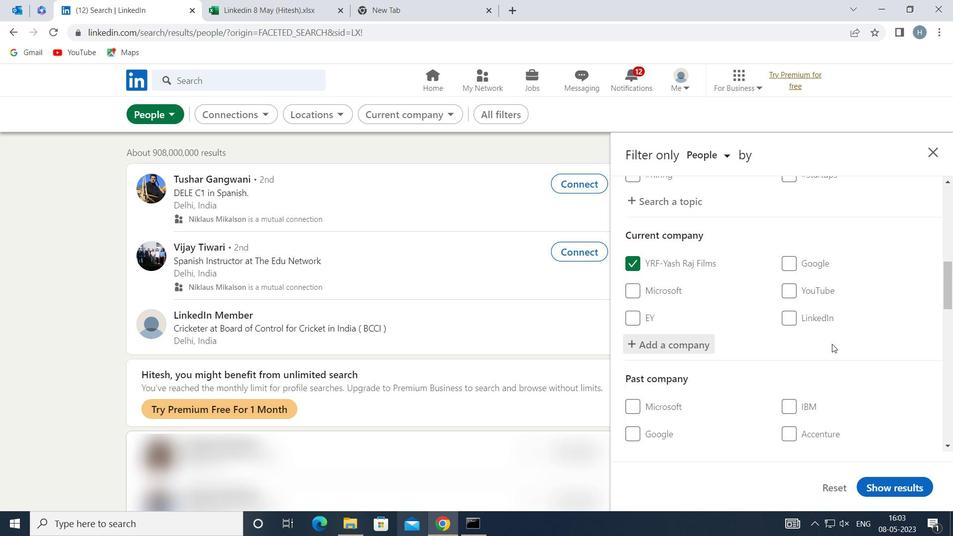 
Action: Mouse moved to (830, 344)
Screenshot: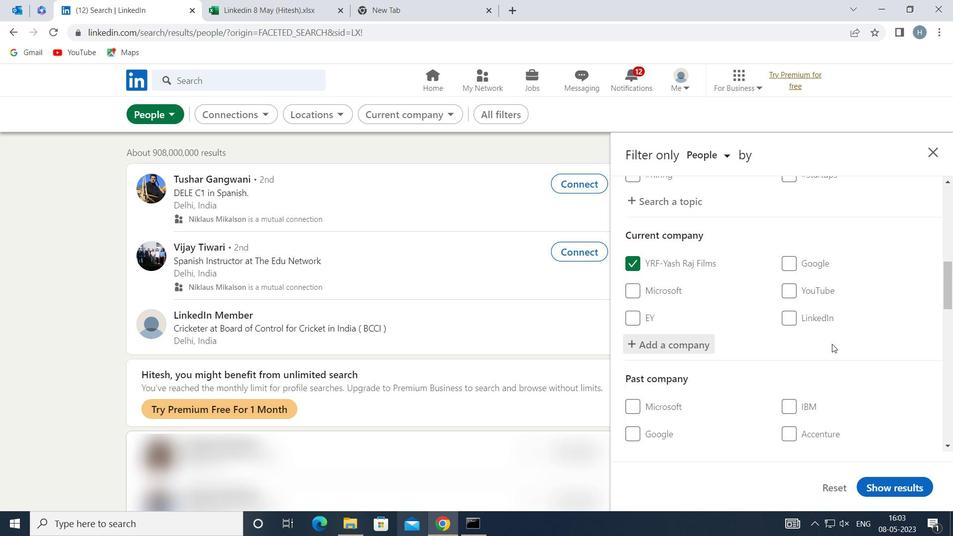 
Action: Mouse scrolled (830, 344) with delta (0, 0)
Screenshot: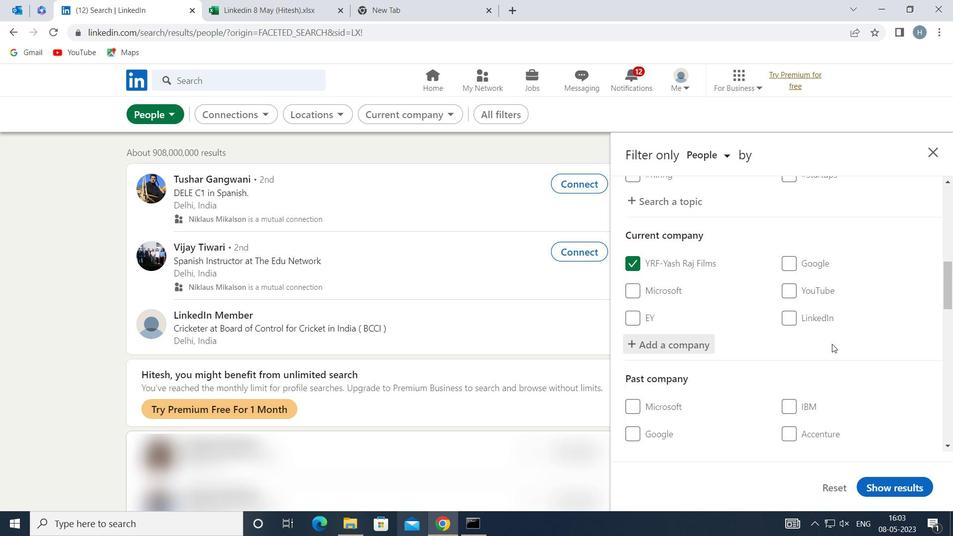 
Action: Mouse moved to (829, 344)
Screenshot: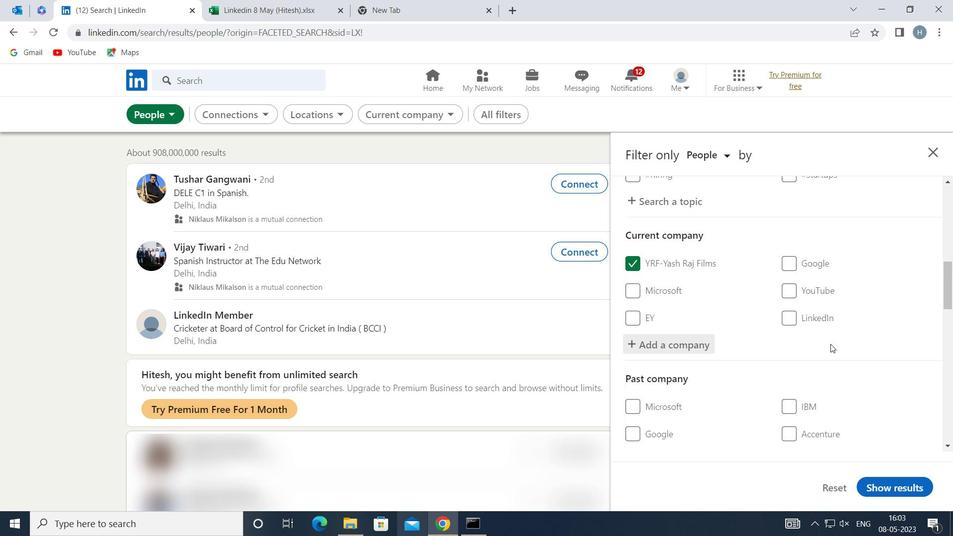 
Action: Mouse scrolled (829, 343) with delta (0, 0)
Screenshot: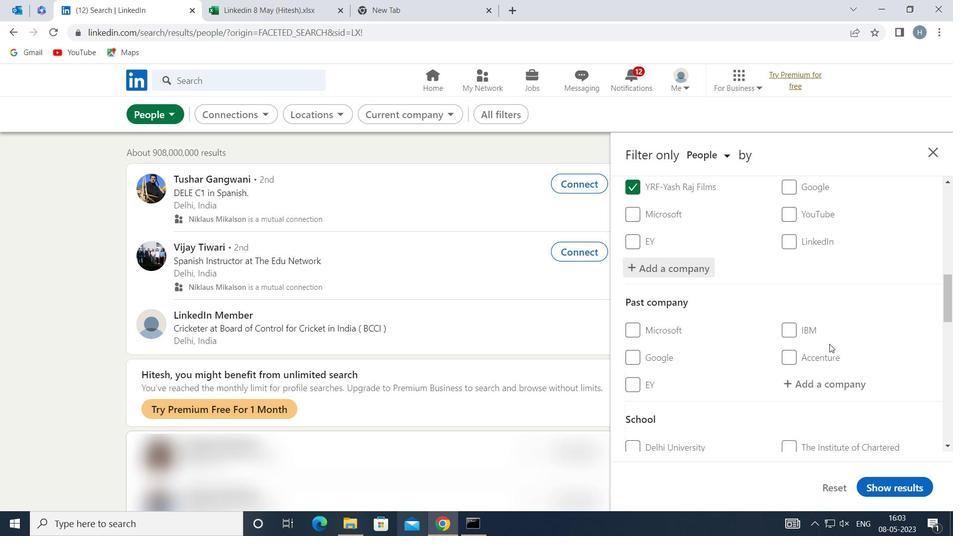 
Action: Mouse moved to (829, 343)
Screenshot: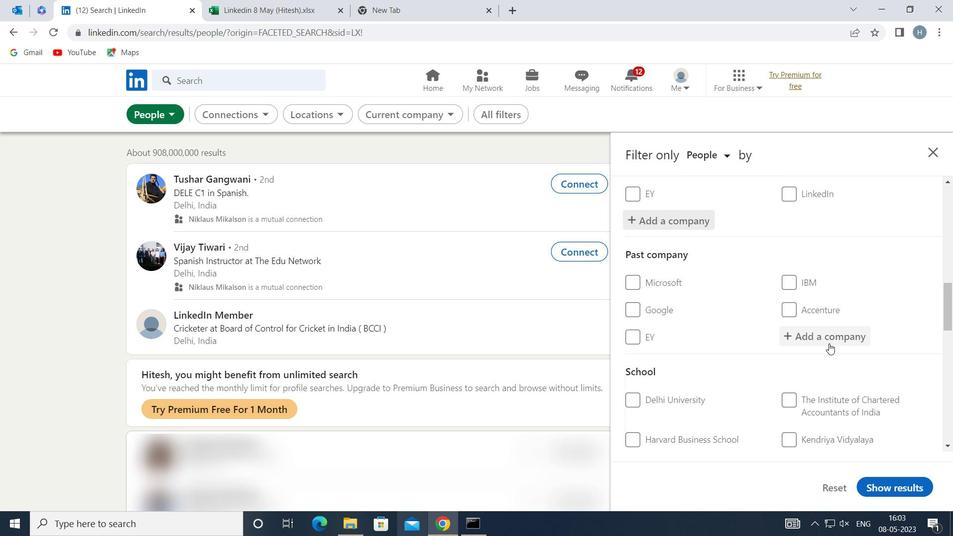 
Action: Mouse scrolled (829, 343) with delta (0, 0)
Screenshot: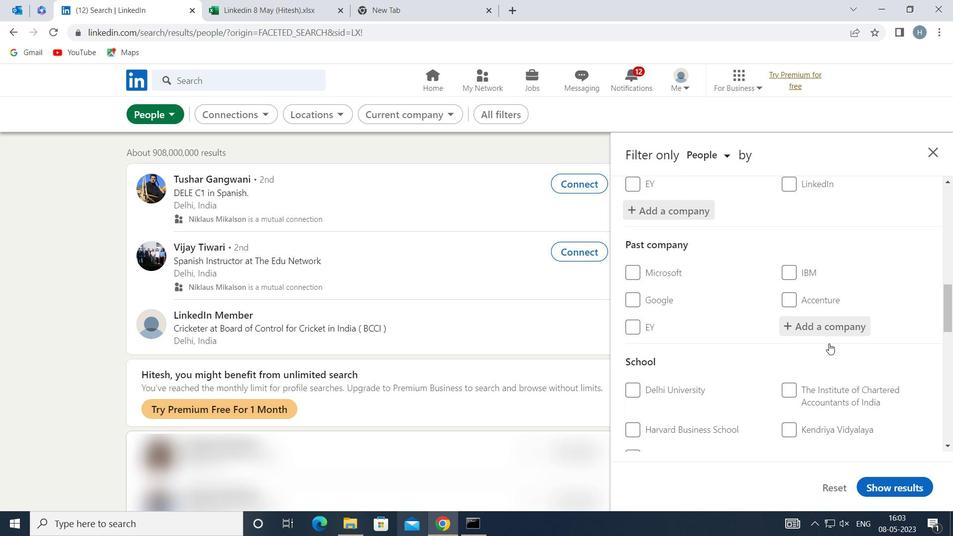 
Action: Mouse moved to (839, 335)
Screenshot: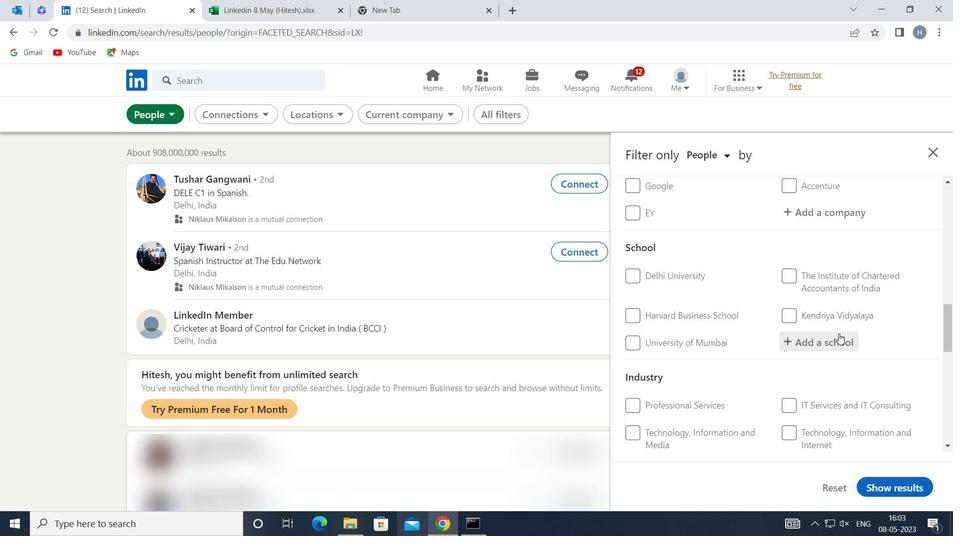 
Action: Mouse pressed left at (839, 335)
Screenshot: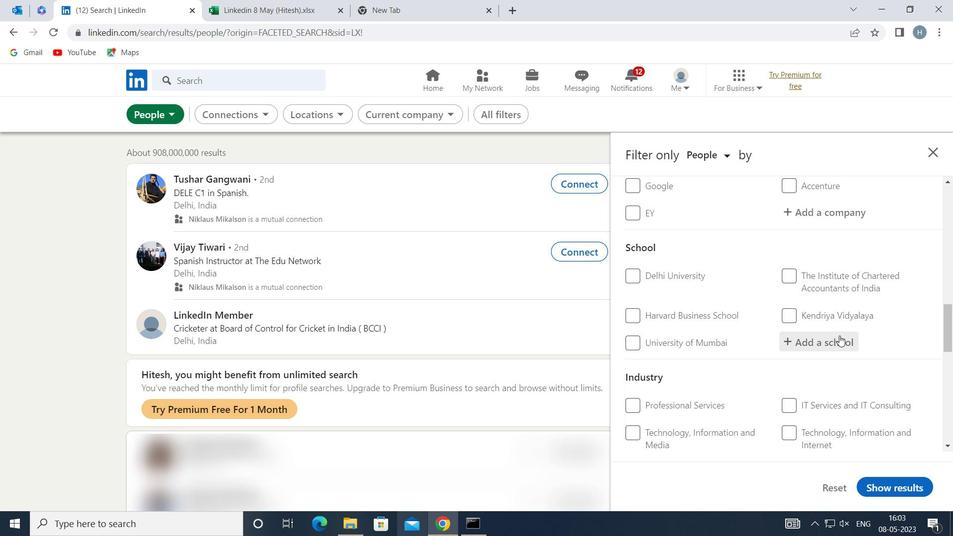 
Action: Key pressed <Key.shift>MADHAV<Key.space><Key.shift>INSTITUTE<Key.space>OF<Key.space><Key.shift>TECH
Screenshot: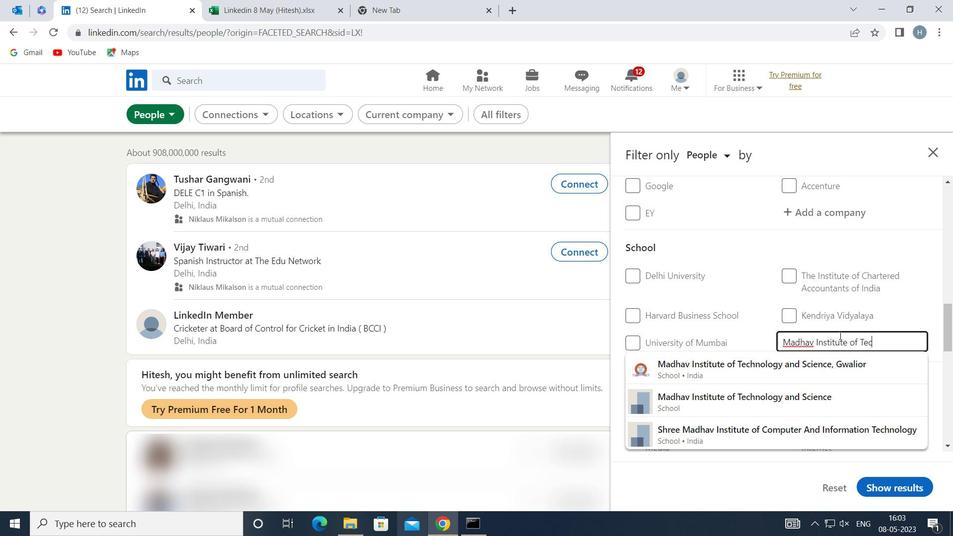 
Action: Mouse moved to (809, 362)
Screenshot: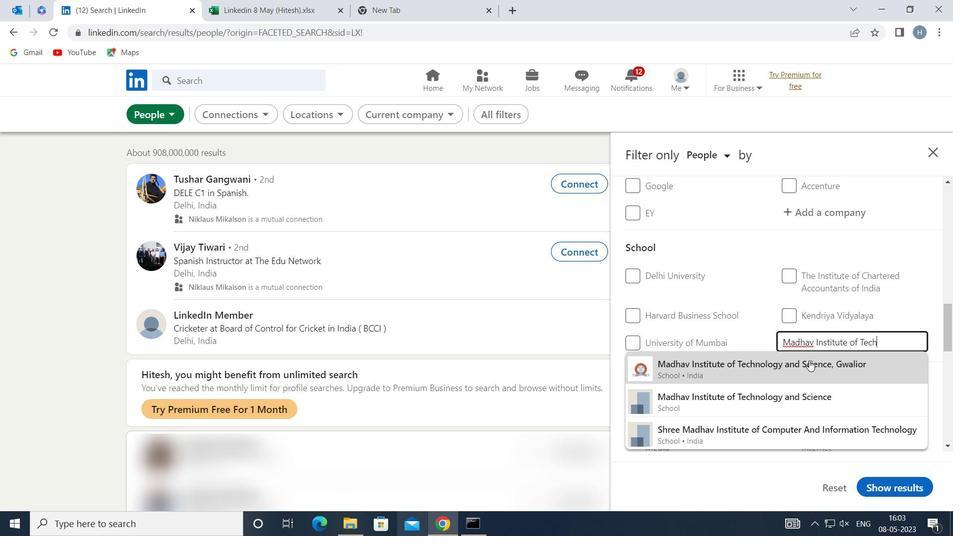 
Action: Mouse pressed left at (809, 362)
Screenshot: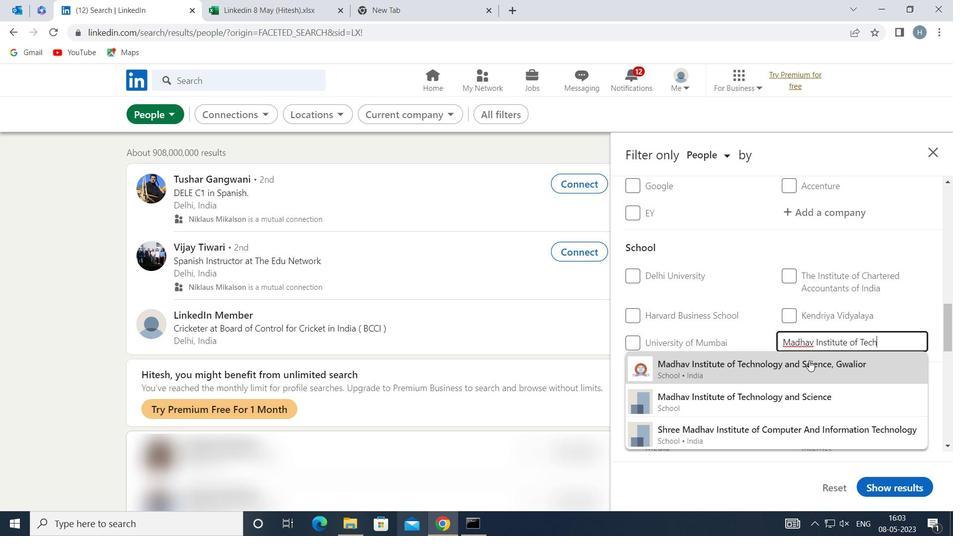 
Action: Mouse moved to (799, 354)
Screenshot: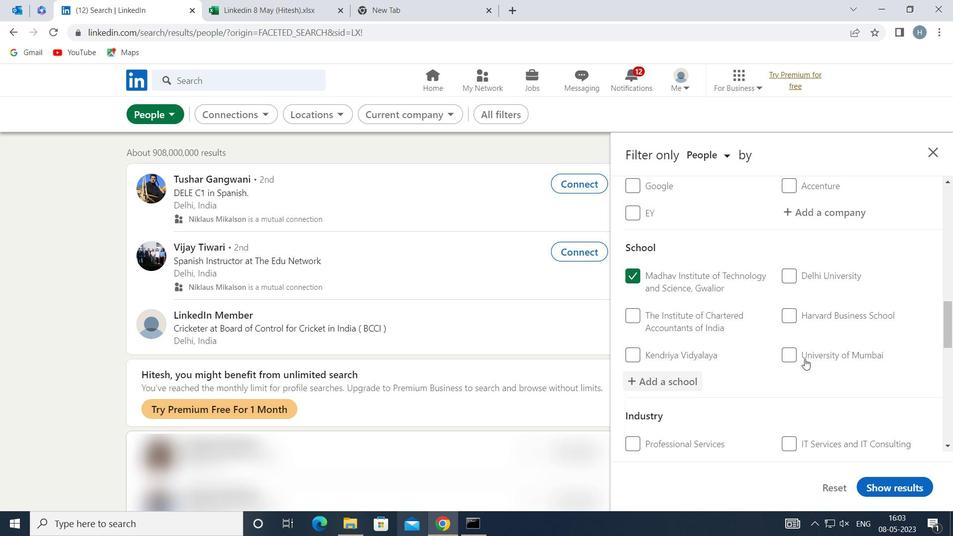 
Action: Mouse scrolled (799, 353) with delta (0, 0)
Screenshot: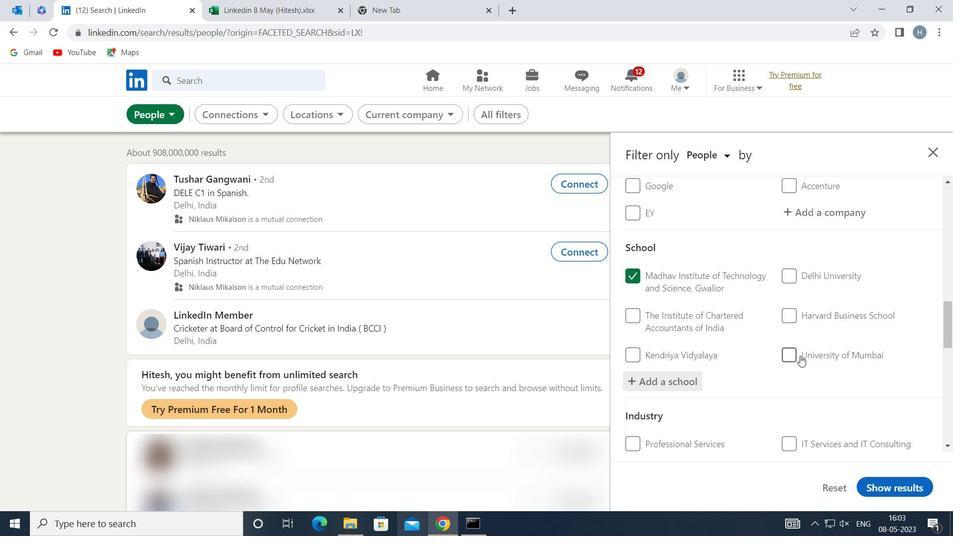 
Action: Mouse moved to (798, 353)
Screenshot: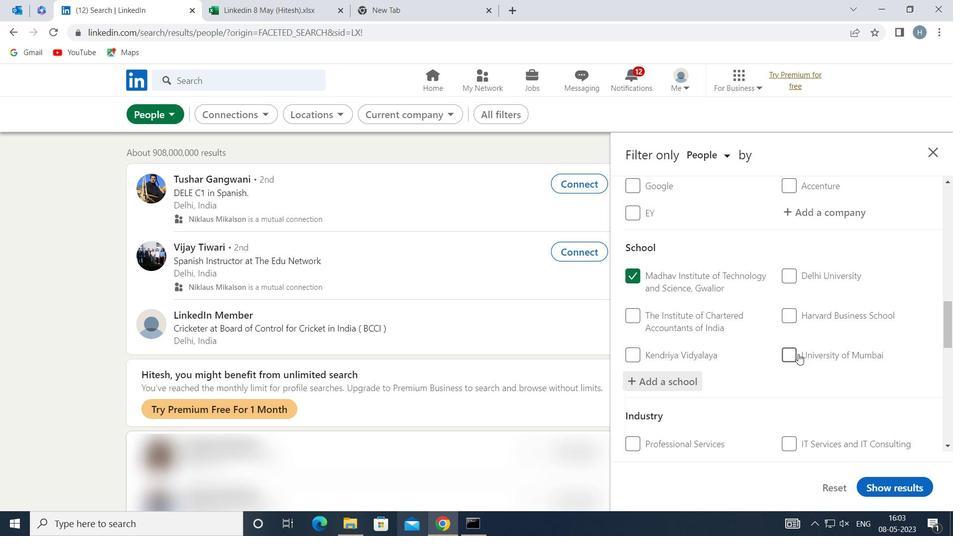 
Action: Mouse scrolled (798, 353) with delta (0, 0)
Screenshot: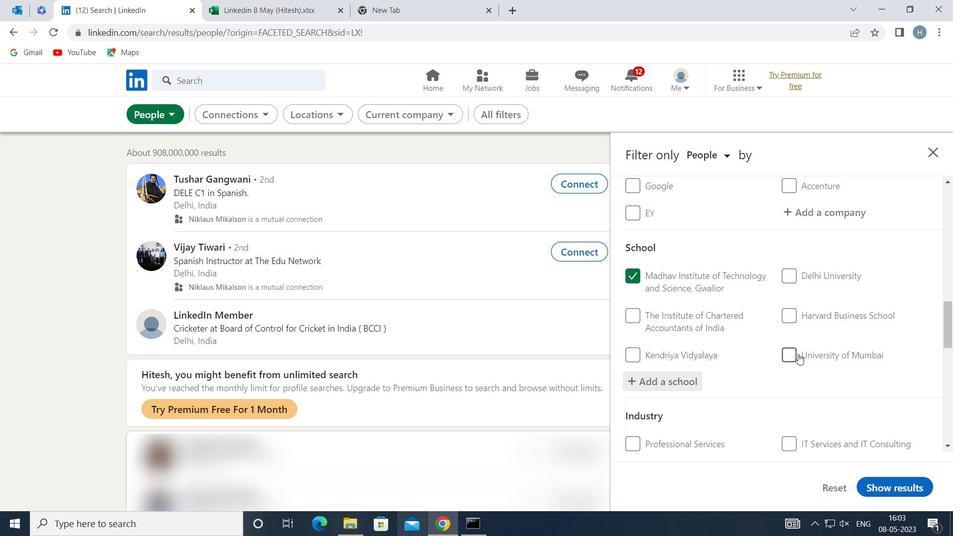 
Action: Mouse moved to (796, 353)
Screenshot: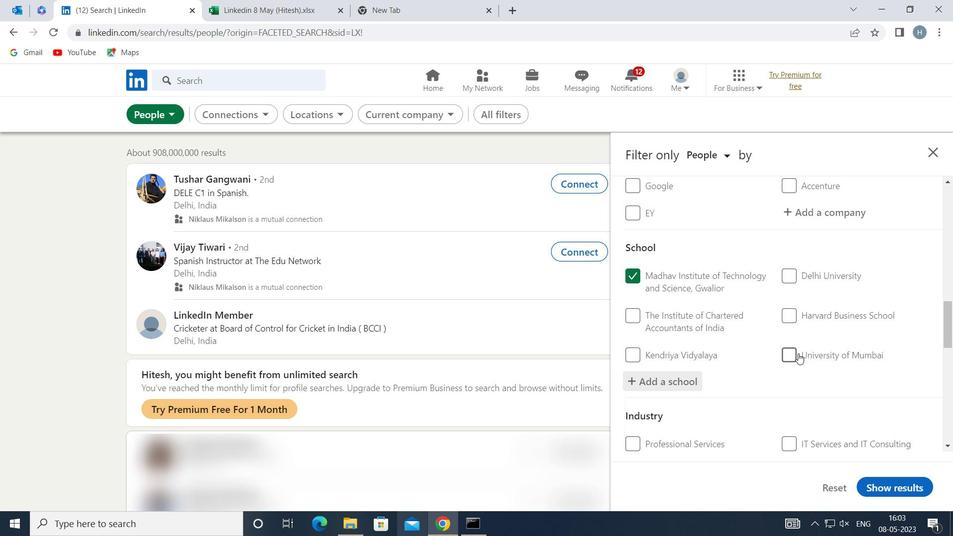
Action: Mouse scrolled (796, 352) with delta (0, 0)
Screenshot: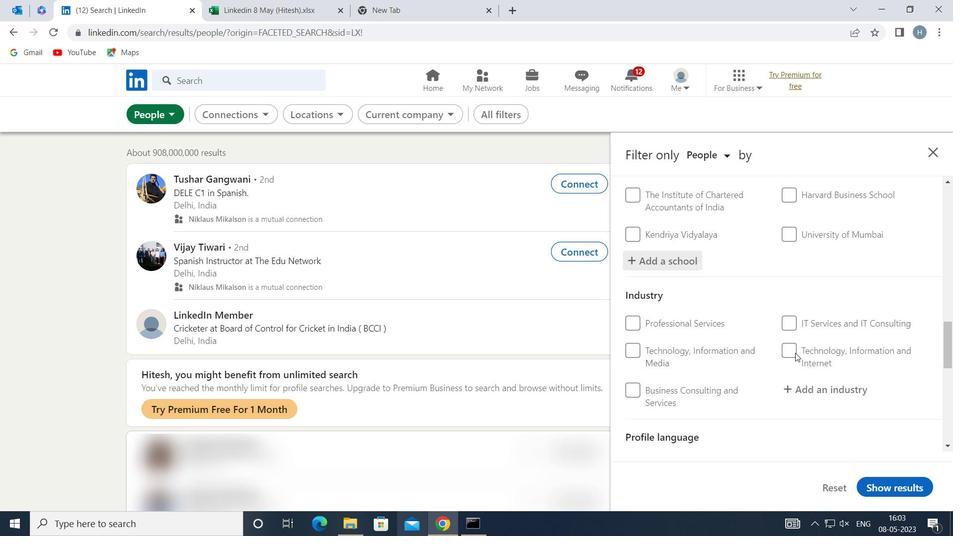 
Action: Mouse moved to (834, 329)
Screenshot: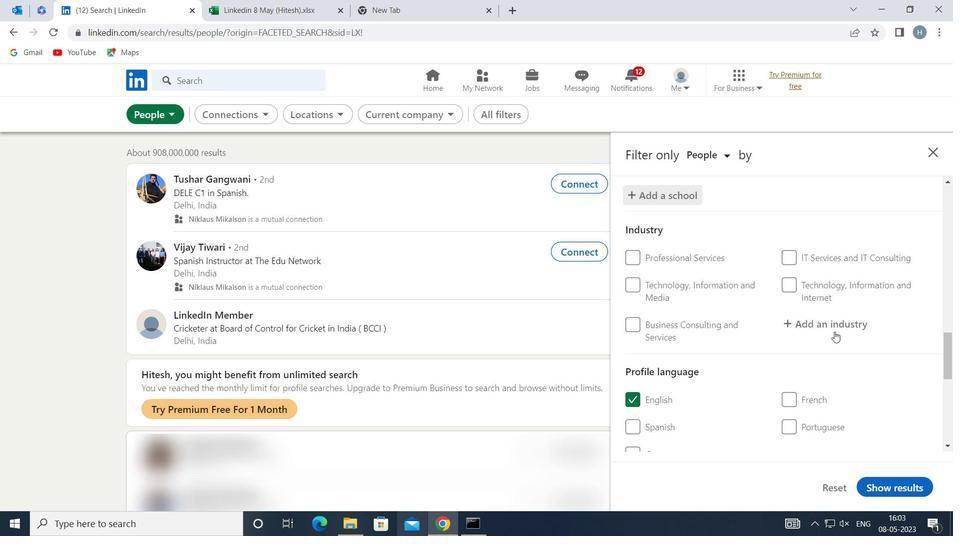 
Action: Mouse pressed left at (834, 329)
Screenshot: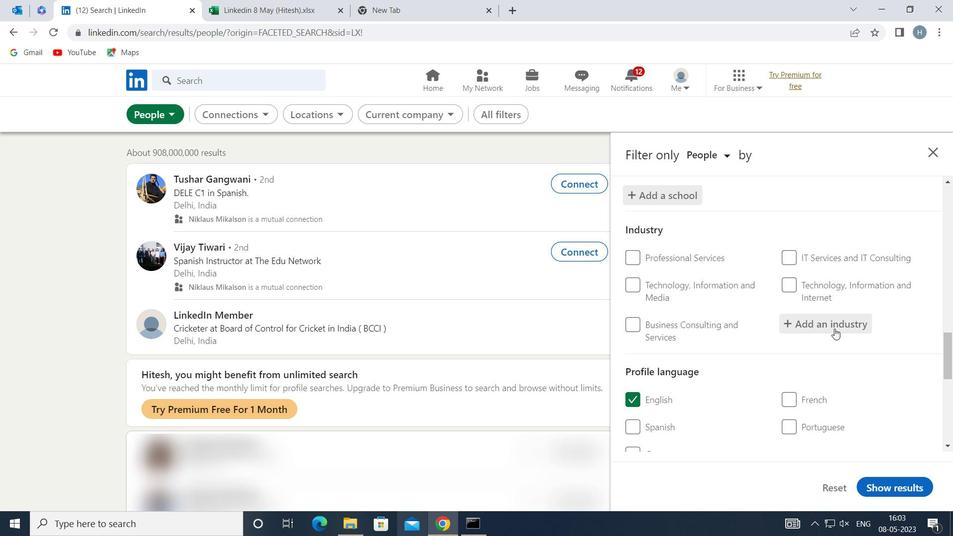 
Action: Key pressed <Key.shift>WINERIES
Screenshot: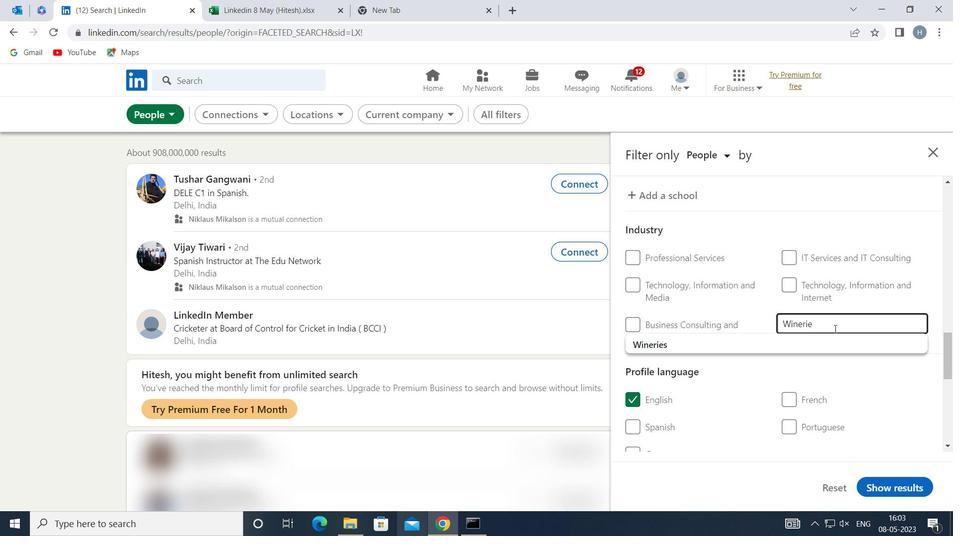
Action: Mouse moved to (836, 339)
Screenshot: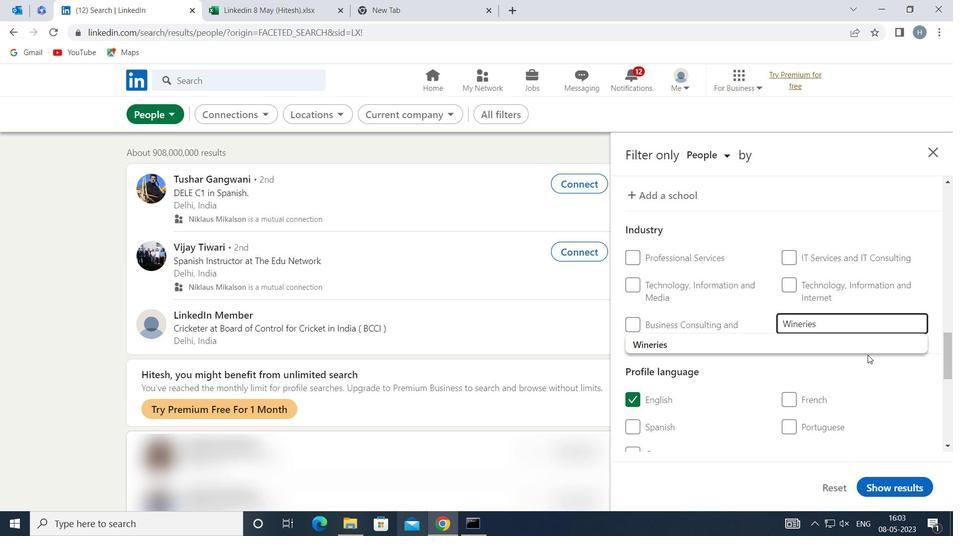 
Action: Mouse pressed left at (836, 339)
Screenshot: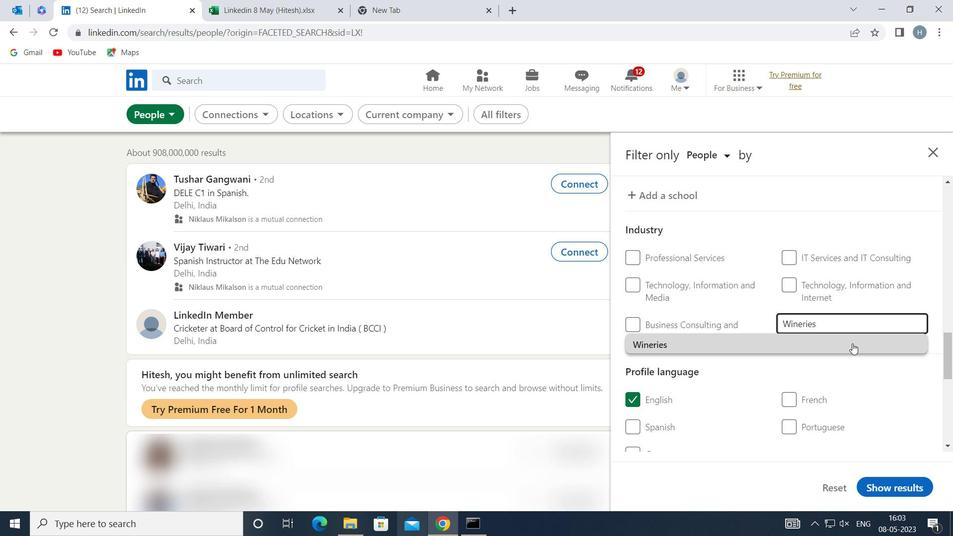 
Action: Mouse moved to (813, 339)
Screenshot: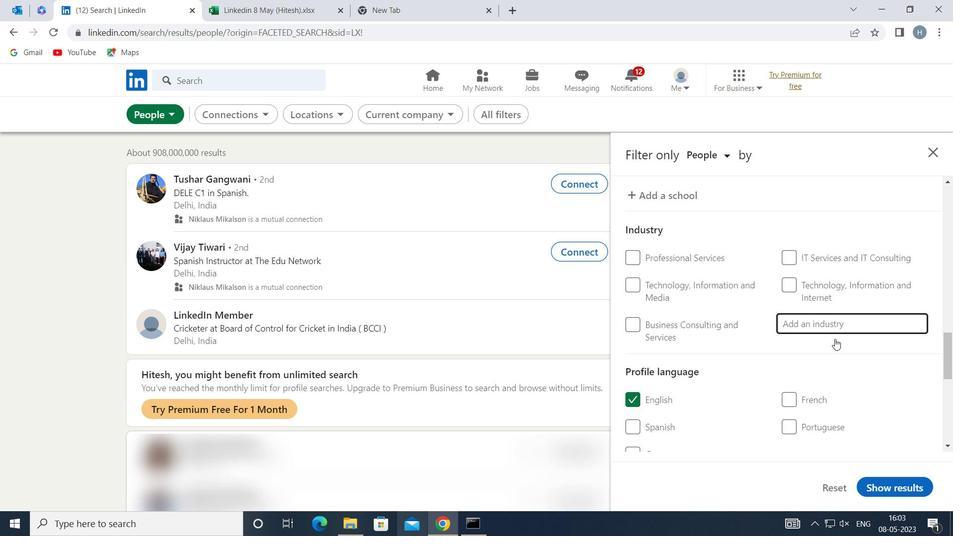 
Action: Mouse scrolled (813, 339) with delta (0, 0)
Screenshot: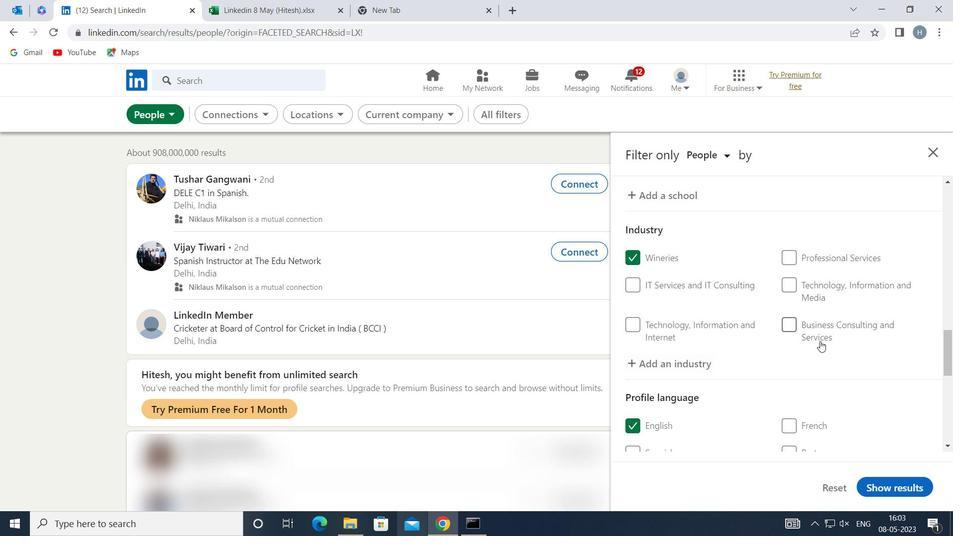 
Action: Mouse scrolled (813, 339) with delta (0, 0)
Screenshot: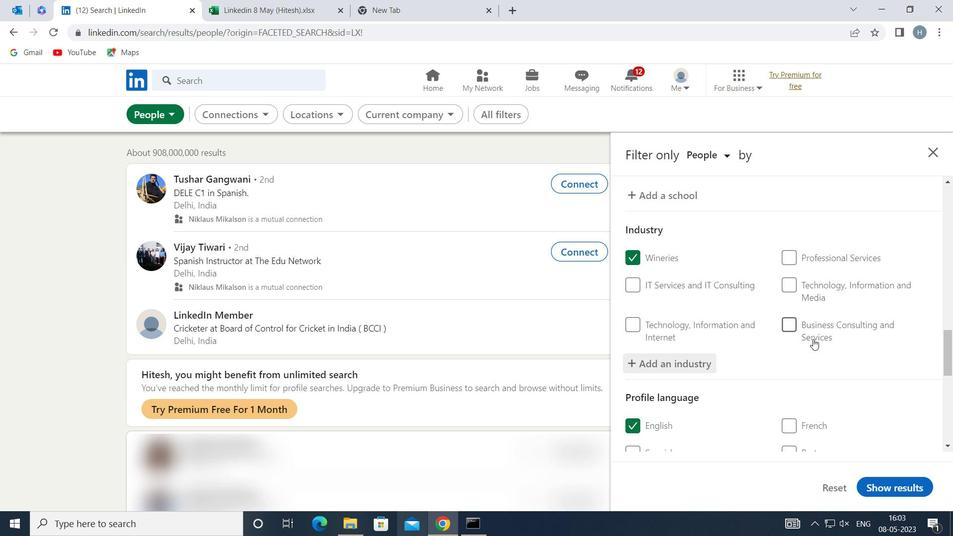 
Action: Mouse moved to (813, 335)
Screenshot: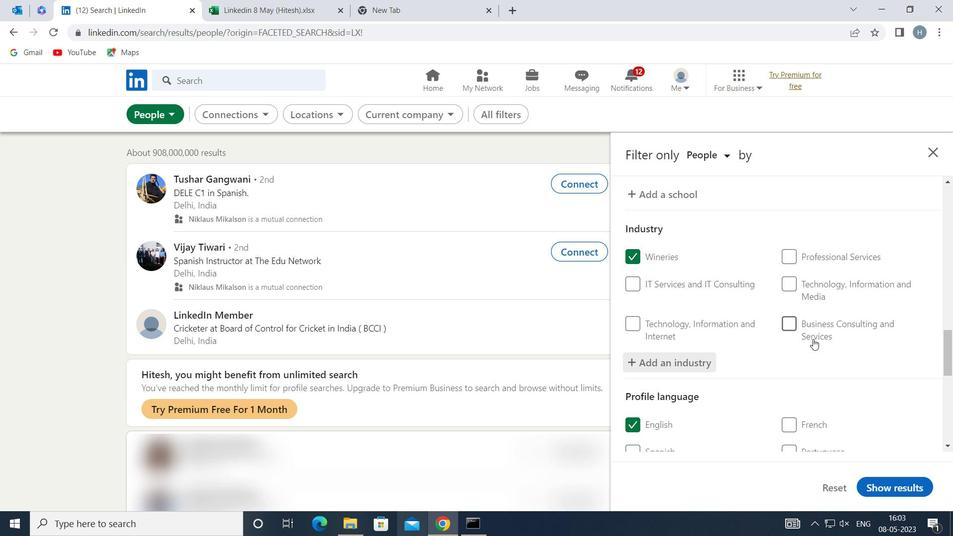 
Action: Mouse scrolled (813, 335) with delta (0, 0)
Screenshot: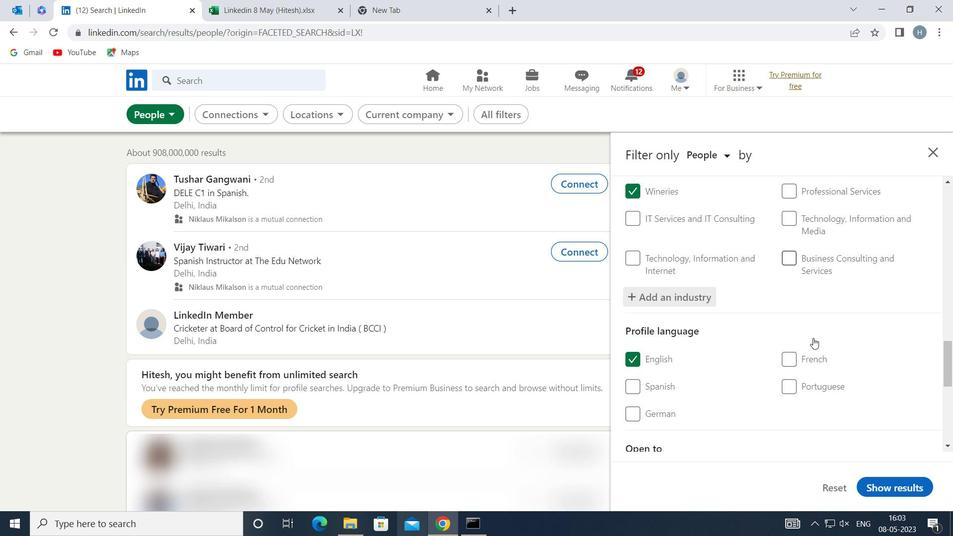 
Action: Mouse scrolled (813, 335) with delta (0, 0)
Screenshot: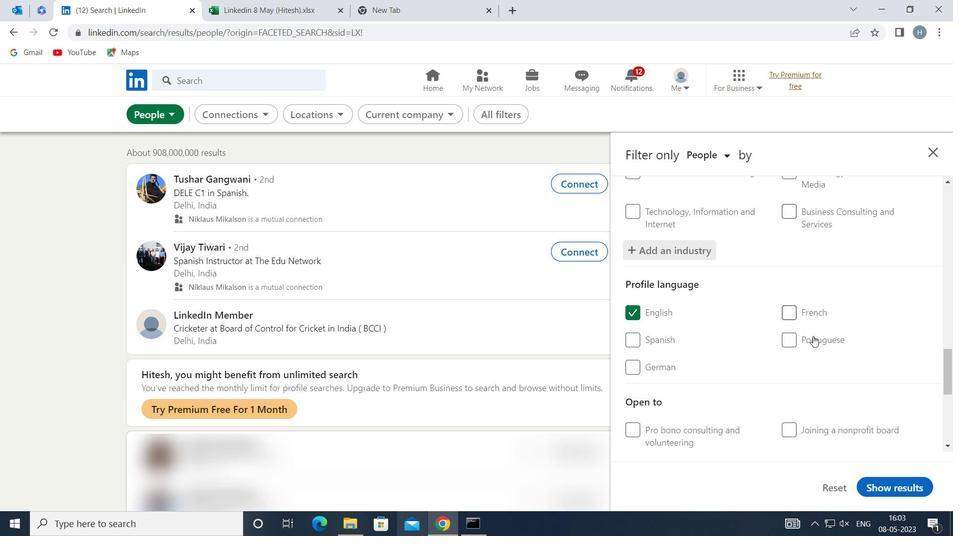 
Action: Mouse moved to (814, 333)
Screenshot: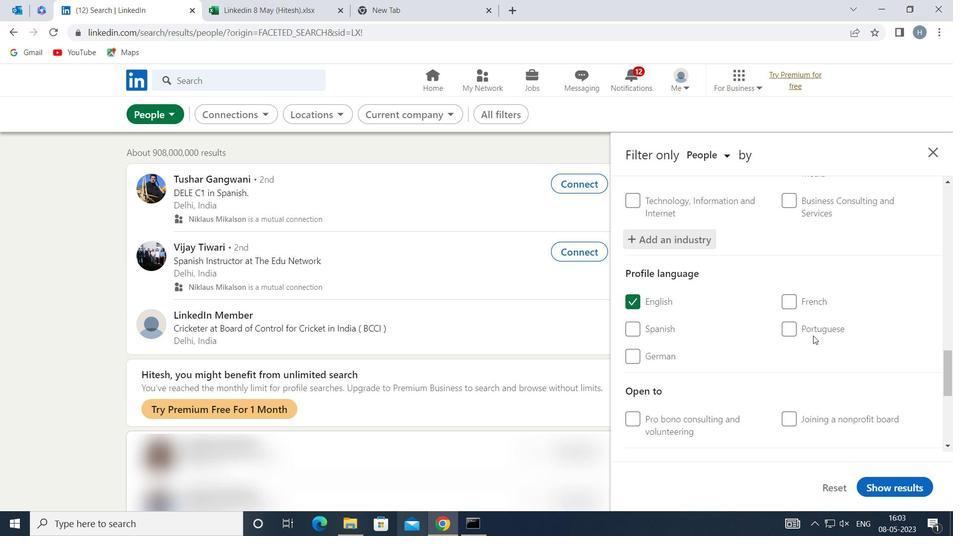 
Action: Mouse scrolled (814, 333) with delta (0, 0)
Screenshot: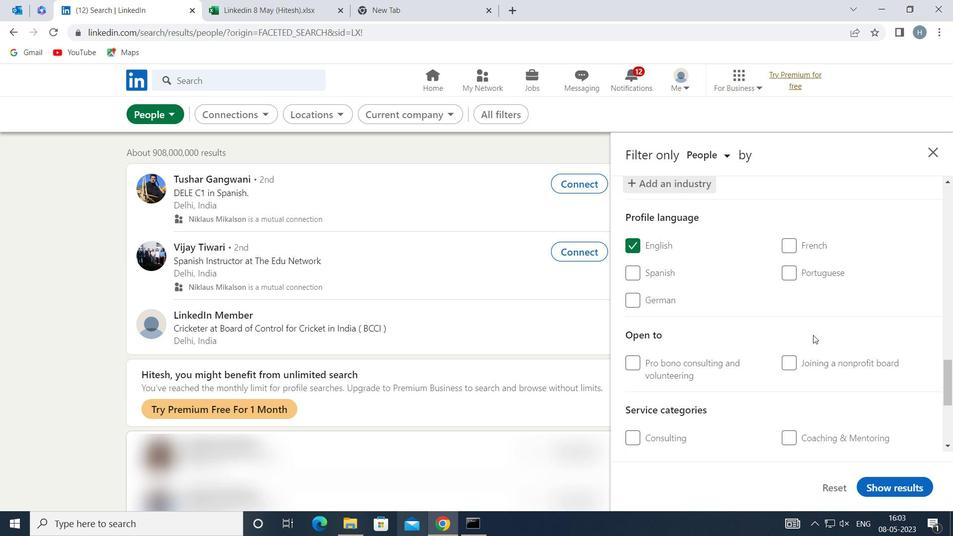 
Action: Mouse moved to (825, 355)
Screenshot: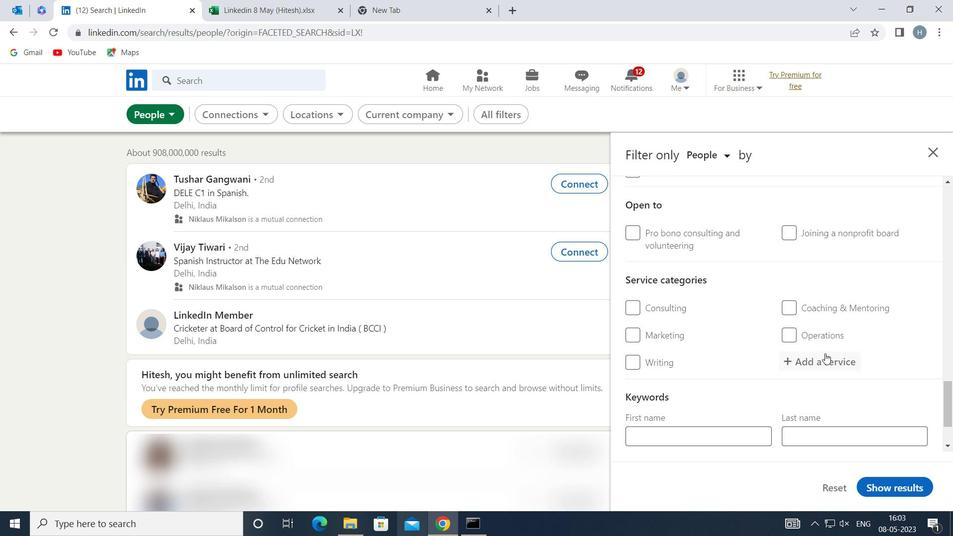 
Action: Mouse pressed left at (825, 355)
Screenshot: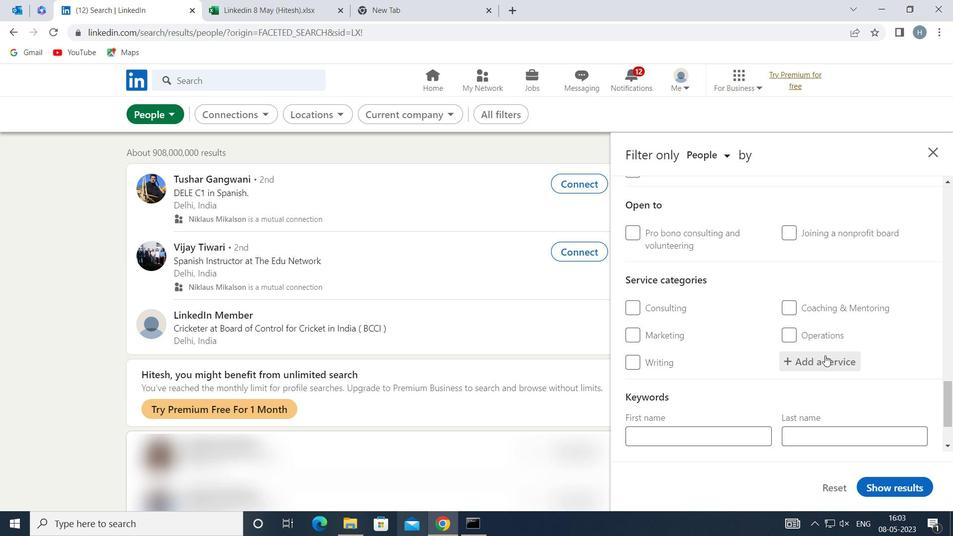 
Action: Key pressed <Key.shift>PRINT<Key.space><Key.shift>DES
Screenshot: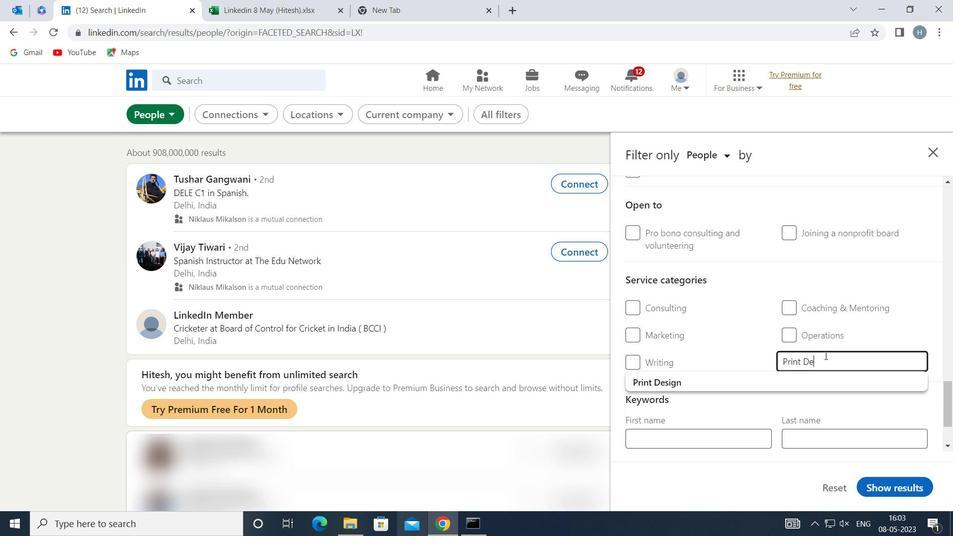 
Action: Mouse moved to (761, 380)
Screenshot: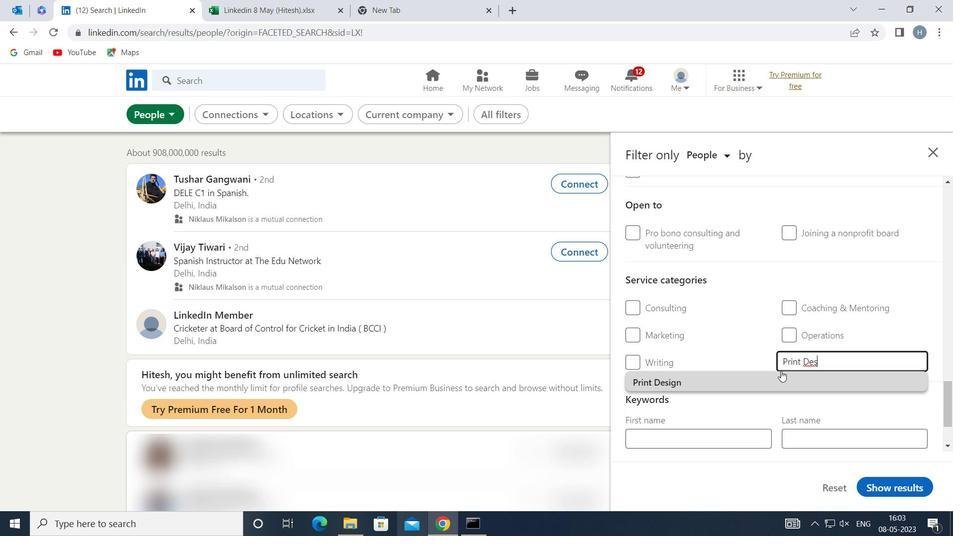 
Action: Mouse pressed left at (761, 380)
Screenshot: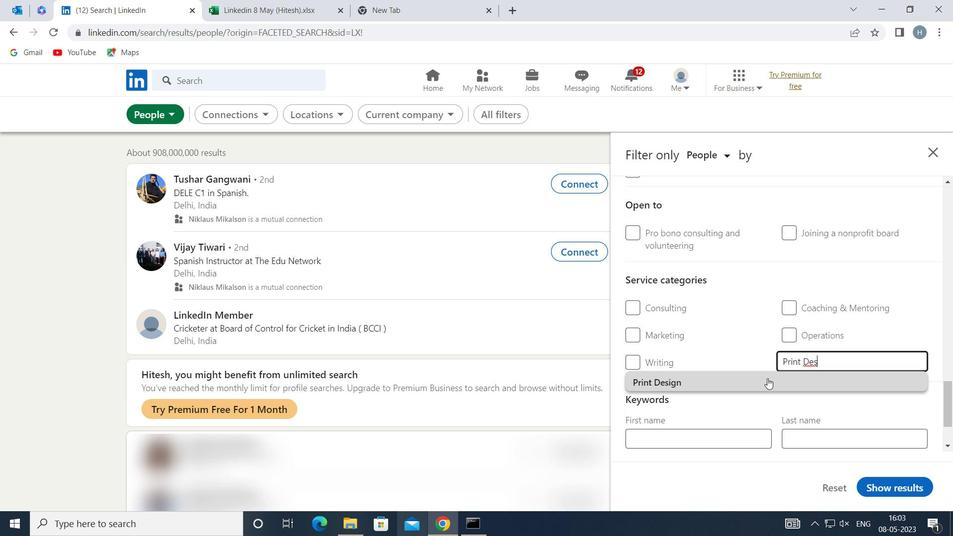 
Action: Mouse moved to (762, 373)
Screenshot: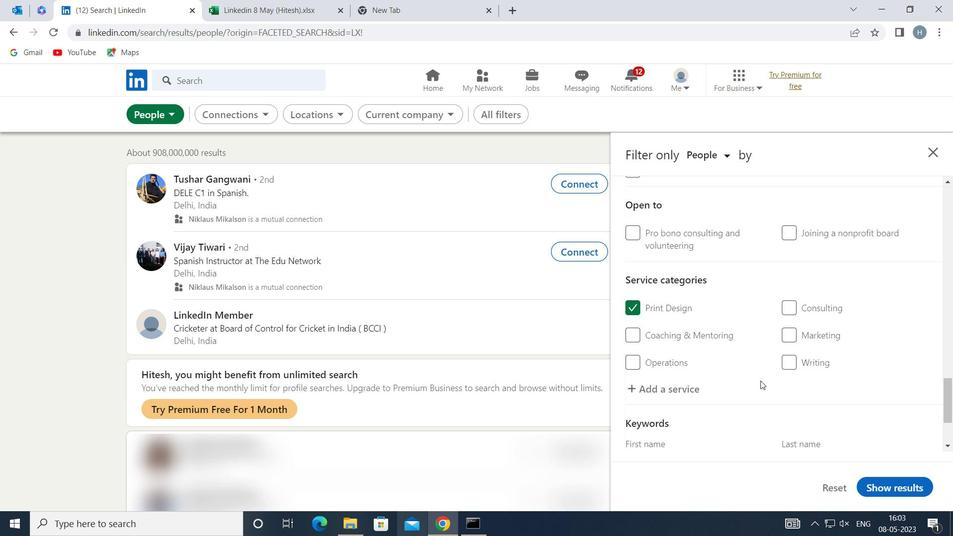 
Action: Mouse scrolled (762, 372) with delta (0, 0)
Screenshot: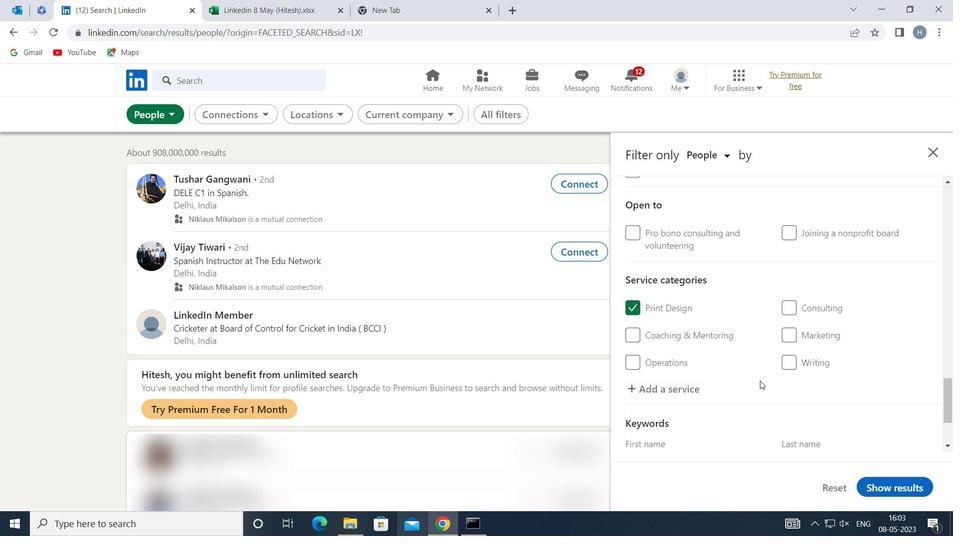 
Action: Mouse scrolled (762, 372) with delta (0, 0)
Screenshot: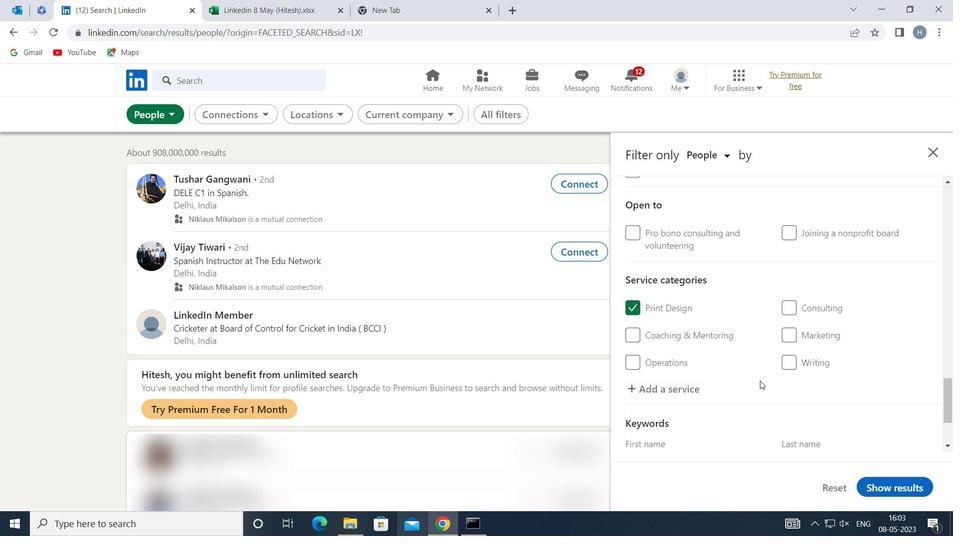 
Action: Mouse scrolled (762, 372) with delta (0, 0)
Screenshot: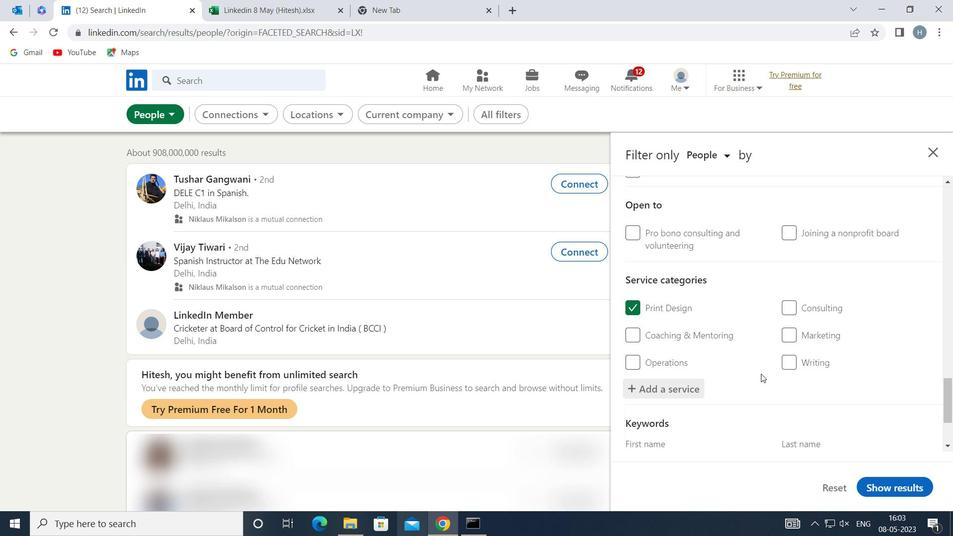 
Action: Mouse moved to (762, 373)
Screenshot: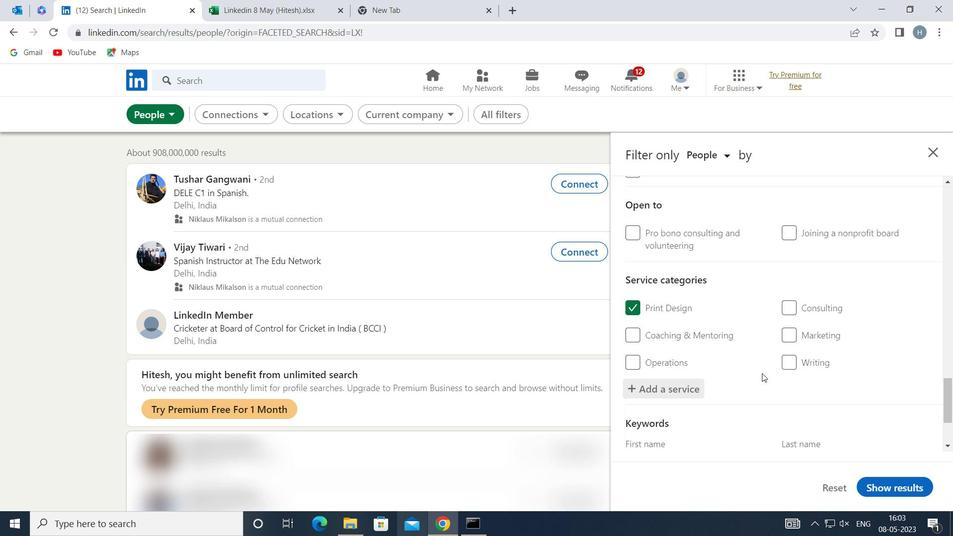 
Action: Mouse scrolled (762, 372) with delta (0, 0)
Screenshot: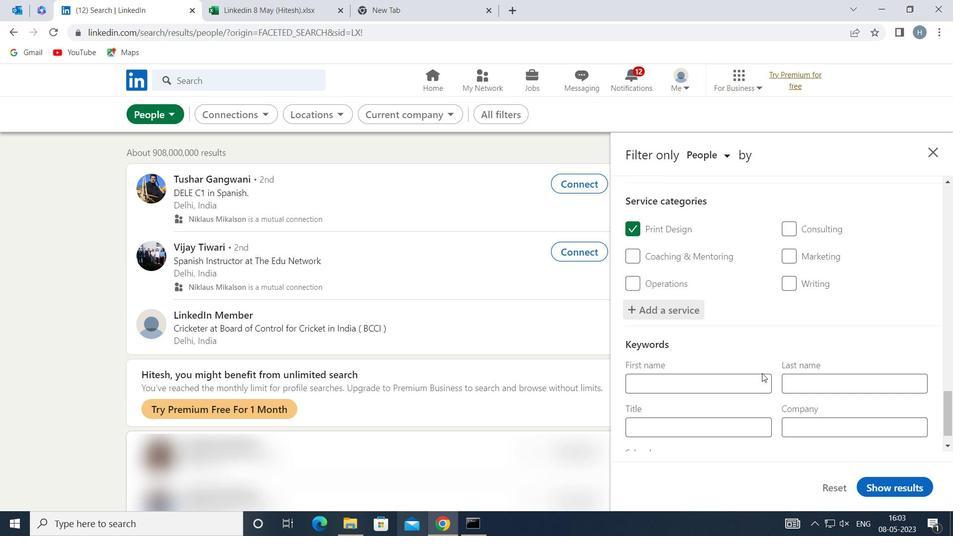 
Action: Mouse scrolled (762, 372) with delta (0, 0)
Screenshot: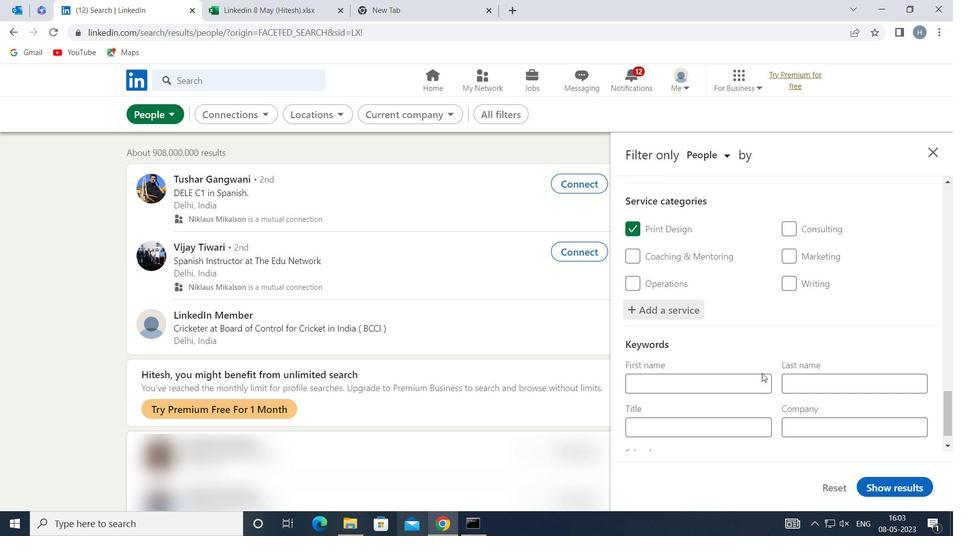 
Action: Mouse moved to (750, 389)
Screenshot: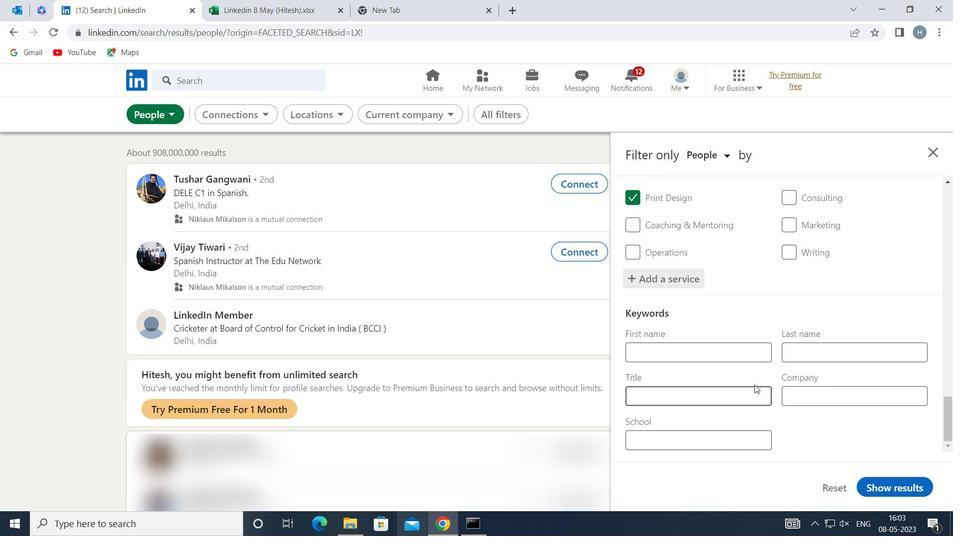 
Action: Mouse pressed left at (750, 389)
Screenshot: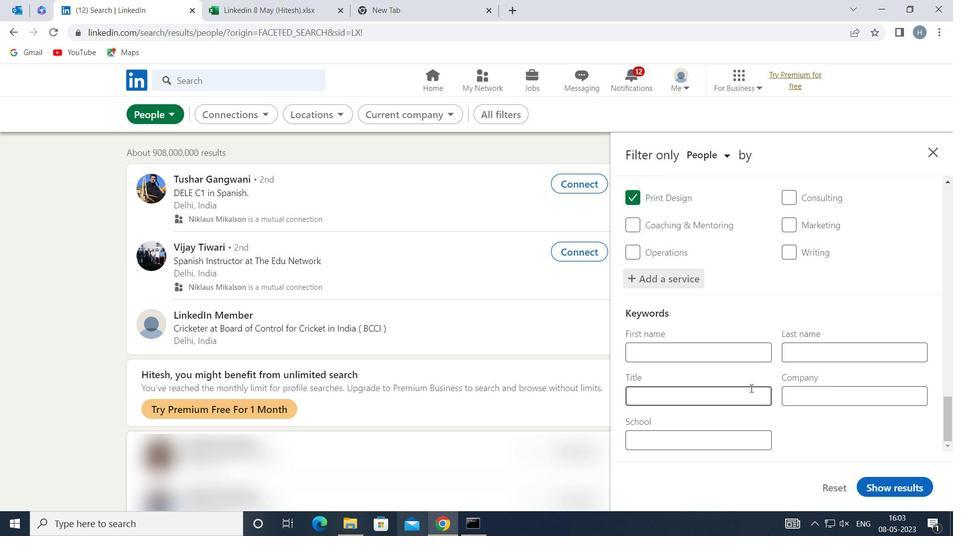 
Action: Key pressed <Key.shift><Key.shift>ELECTRICAL<Key.space><Key.shift>ENGINEER
Screenshot: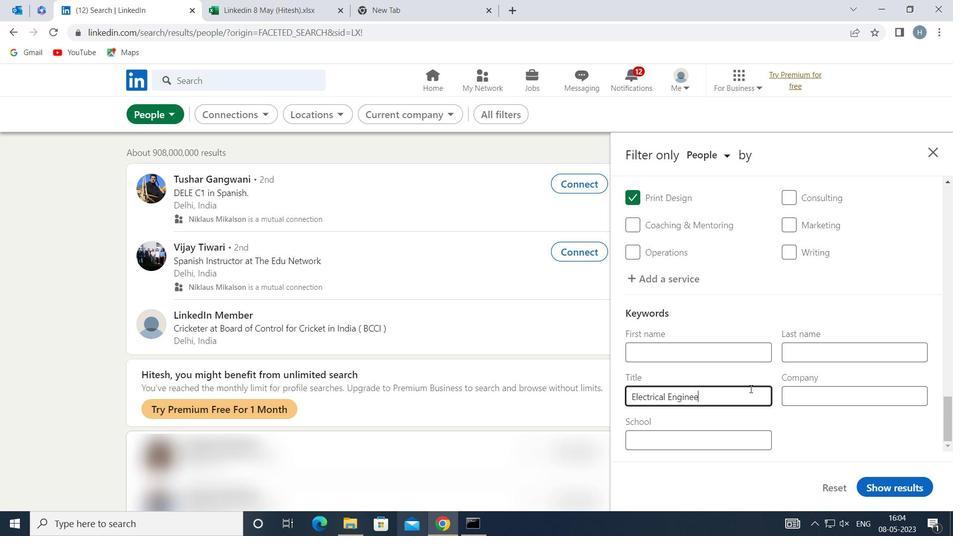 
Action: Mouse moved to (904, 484)
Screenshot: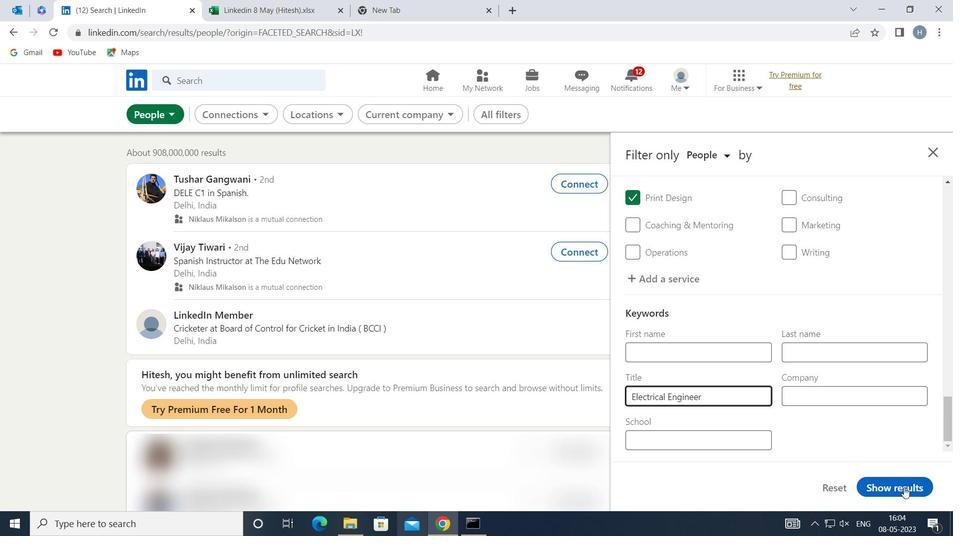 
Action: Mouse pressed left at (904, 484)
Screenshot: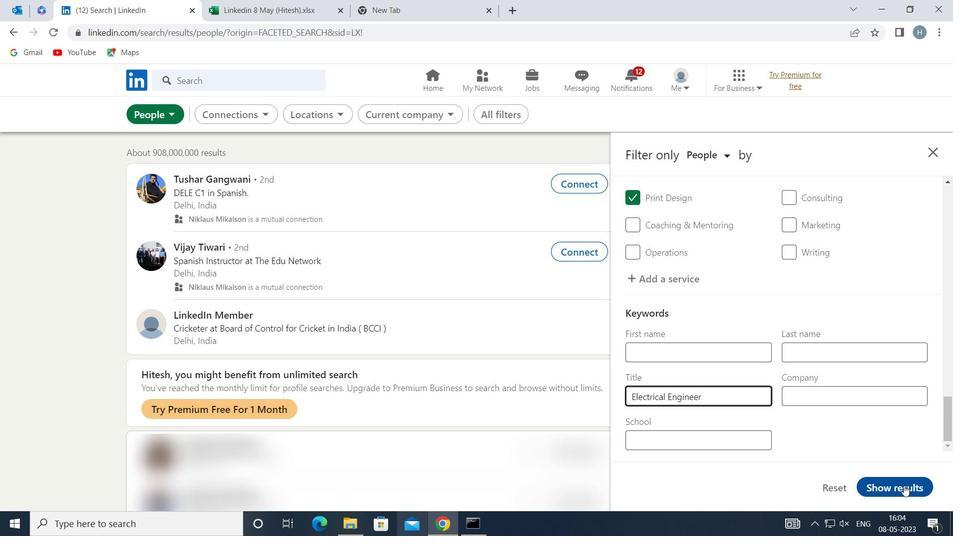 
Action: Mouse moved to (717, 293)
Screenshot: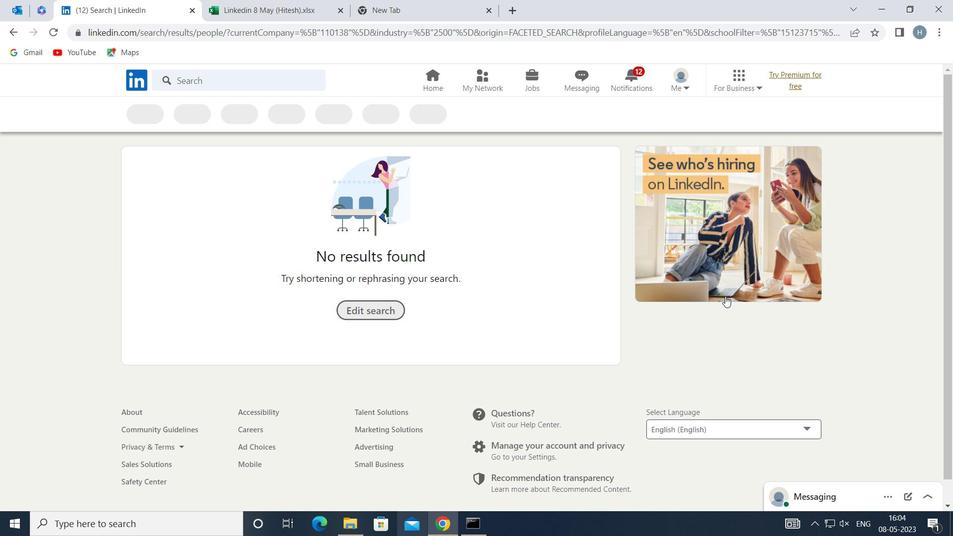 
